 Task: Create a Workspace WS0000000010 in Trello with Workspace Type as ENGINEERING-IT and Workspace Description as WD0000000010. Invite a Team Member nikhrathi889@gmail.com to Workspace WS0000000010 in Trello. Invite a Team Member ayush98111@gmail.com to Workspace WS0000000010 in Trello. Invite a Team Member parteek.ku2001@gmail.com to Workspace WS0000000010 in Trello. Invite a Team Member mailaustralia@gmail.com to Workspace WS0000000010 in Trello
Action: Mouse moved to (543, 77)
Screenshot: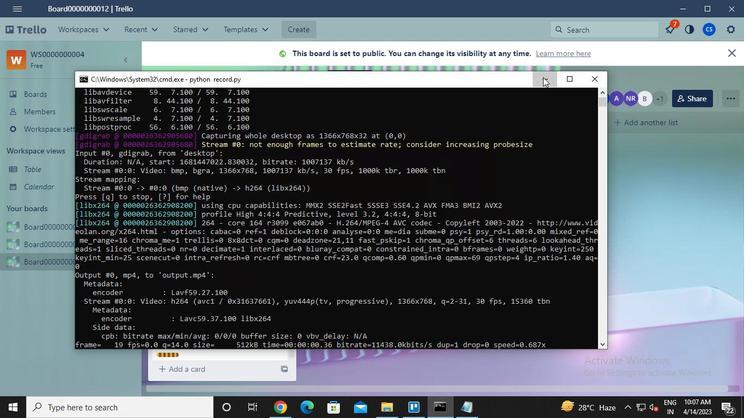 
Action: Mouse pressed left at (543, 77)
Screenshot: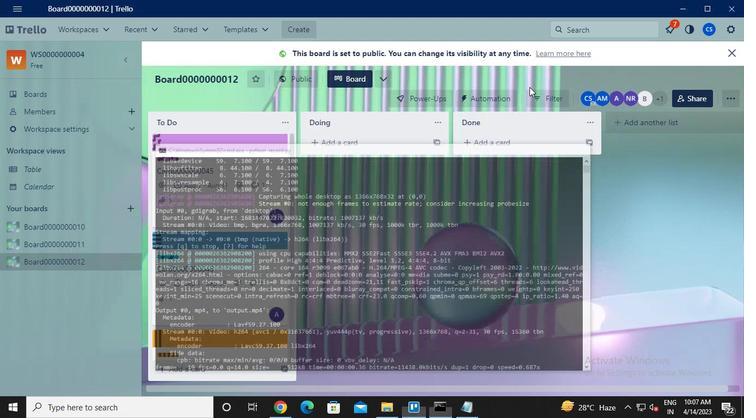 
Action: Mouse moved to (305, 27)
Screenshot: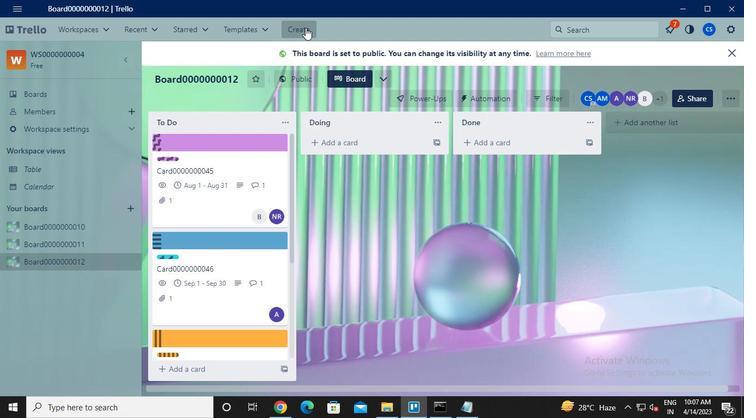 
Action: Mouse pressed left at (305, 27)
Screenshot: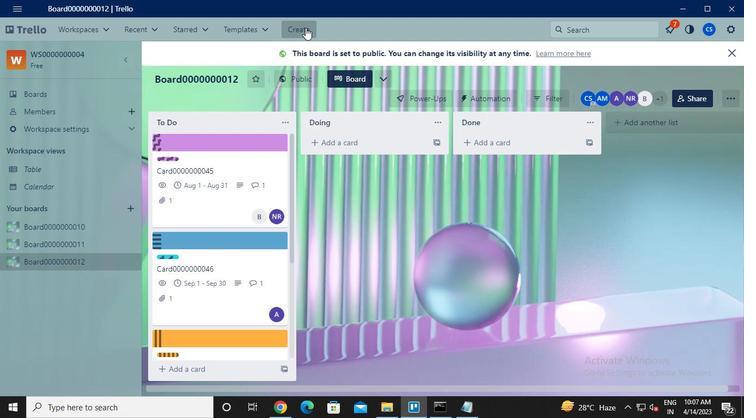 
Action: Mouse moved to (333, 150)
Screenshot: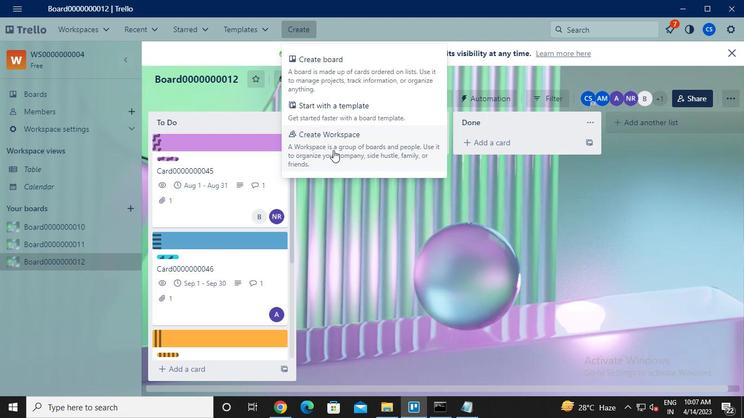 
Action: Mouse pressed left at (333, 150)
Screenshot: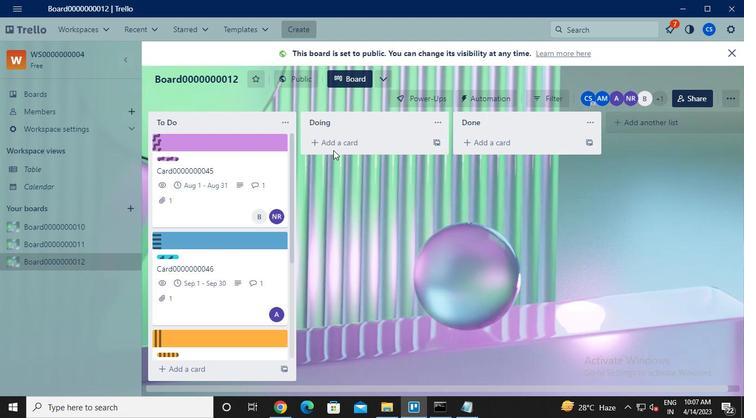 
Action: Mouse moved to (342, 173)
Screenshot: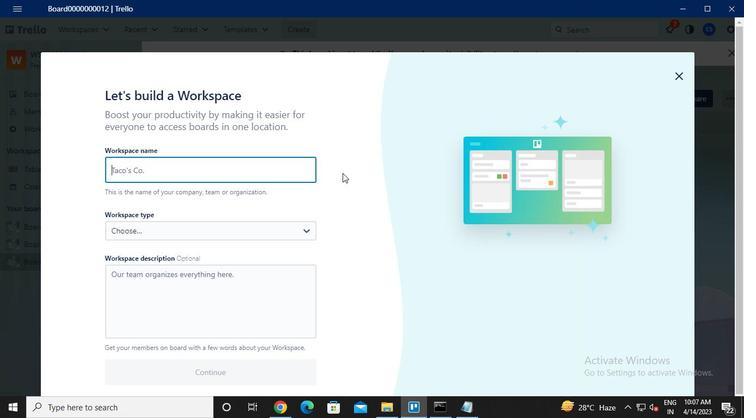 
Action: Keyboard Key.caps_lock
Screenshot: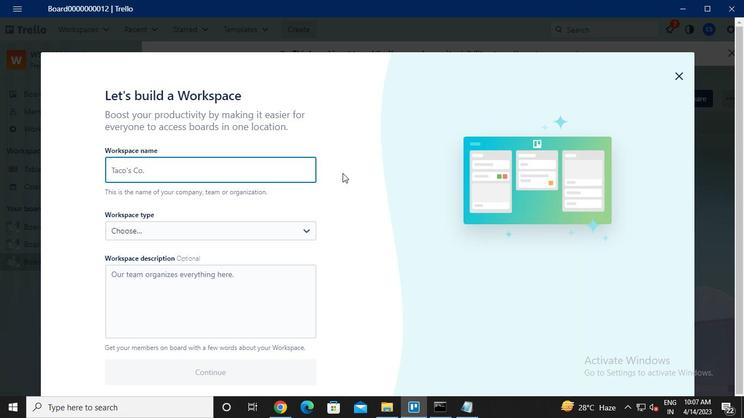
Action: Keyboard w
Screenshot: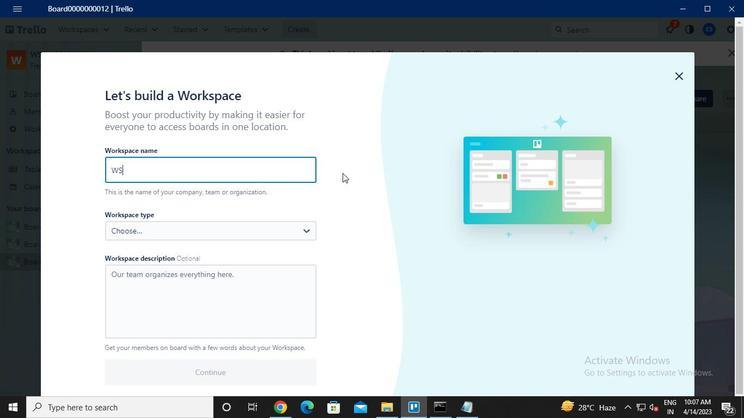 
Action: Keyboard s
Screenshot: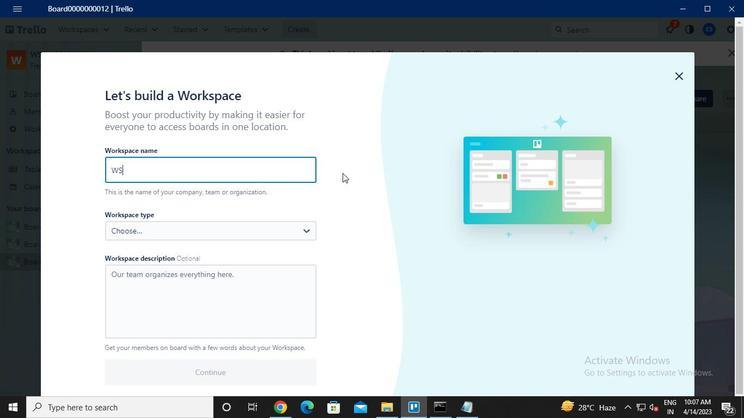 
Action: Keyboard <96>
Screenshot: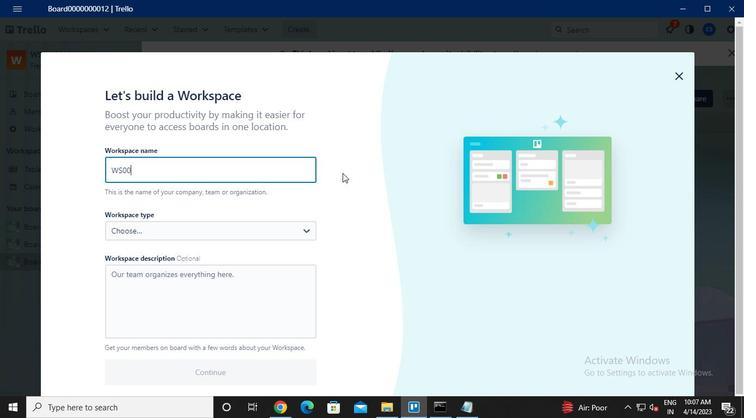 
Action: Keyboard <96>
Screenshot: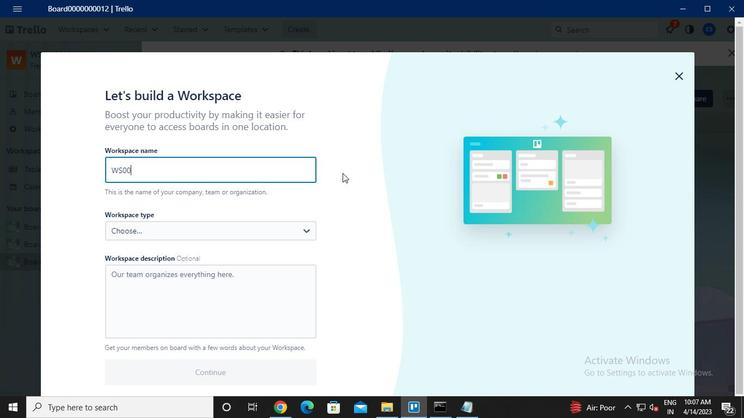 
Action: Keyboard <96>
Screenshot: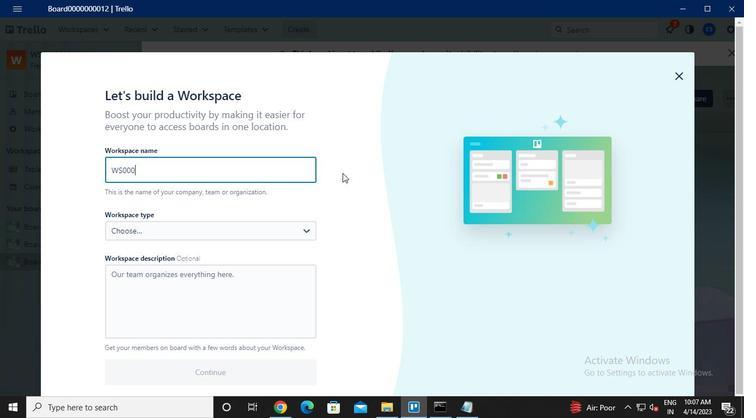 
Action: Keyboard <96>
Screenshot: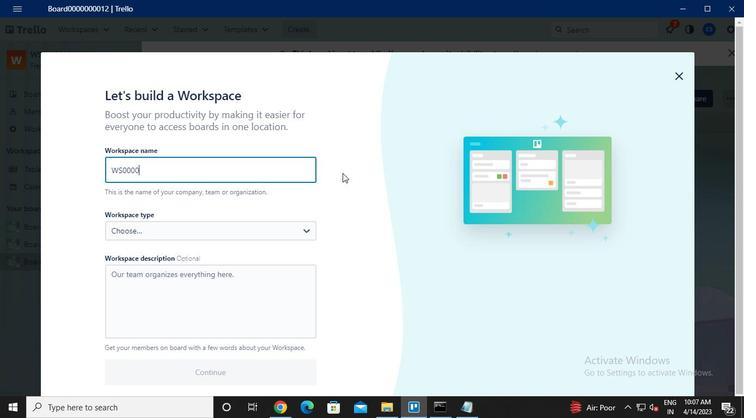 
Action: Keyboard <96>
Screenshot: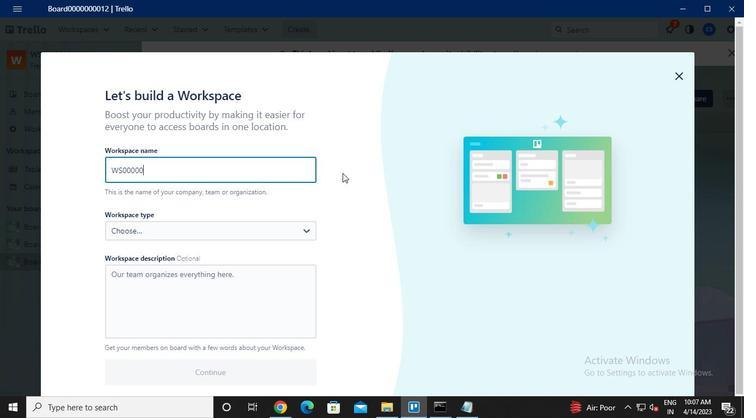 
Action: Keyboard <96>
Screenshot: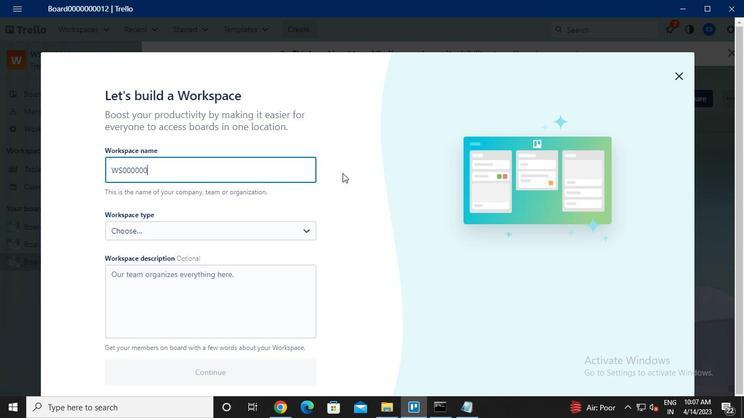 
Action: Keyboard <96>
Screenshot: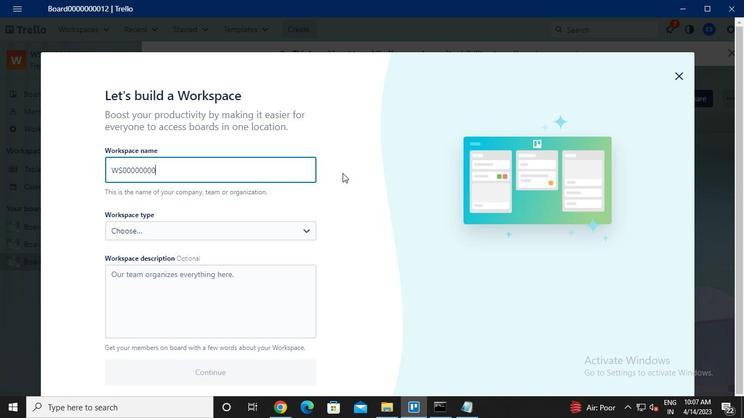 
Action: Keyboard <96>
Screenshot: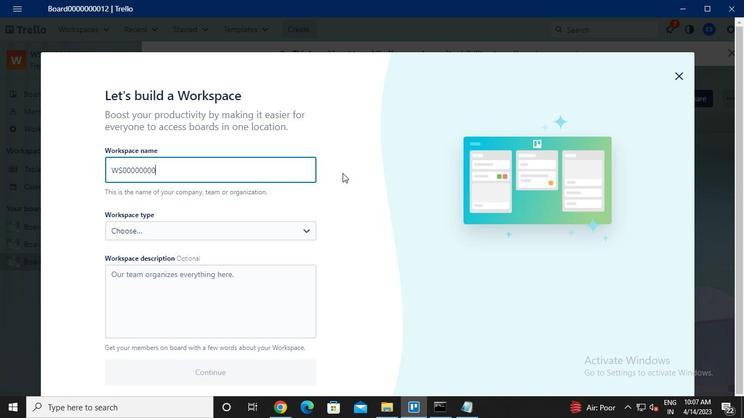 
Action: Keyboard <97>
Screenshot: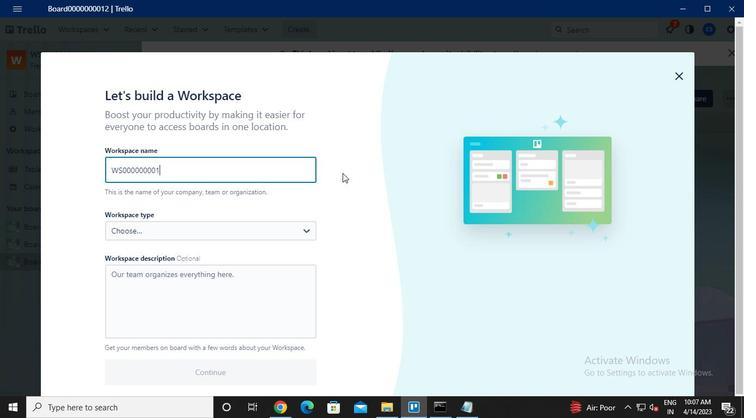 
Action: Keyboard <96>
Screenshot: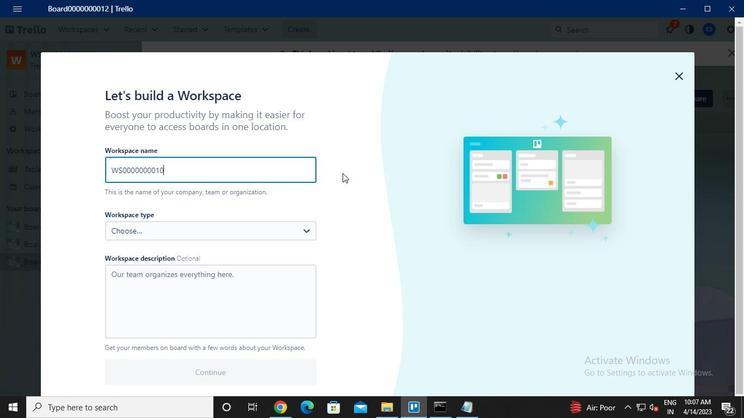 
Action: Mouse moved to (239, 236)
Screenshot: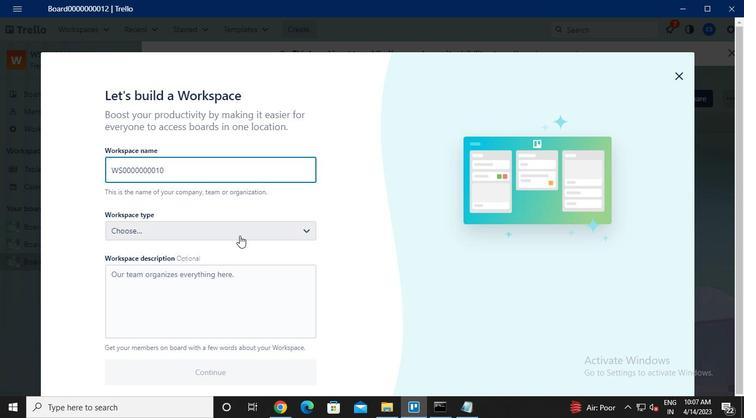 
Action: Mouse pressed left at (239, 236)
Screenshot: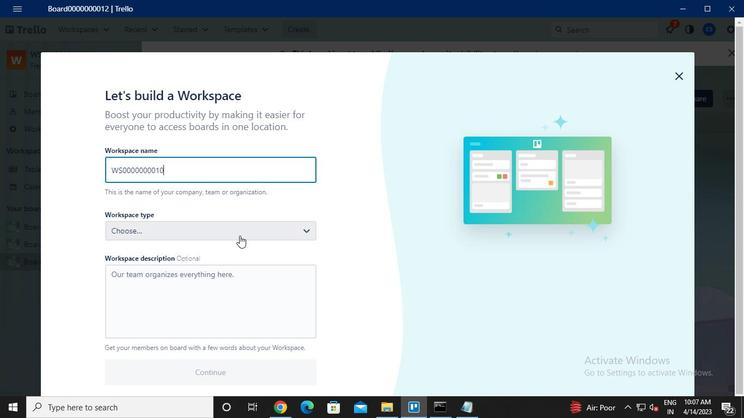 
Action: Mouse moved to (191, 287)
Screenshot: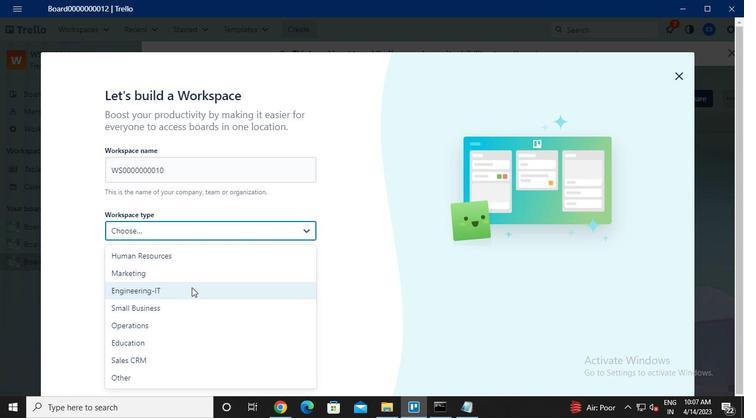 
Action: Mouse pressed left at (191, 287)
Screenshot: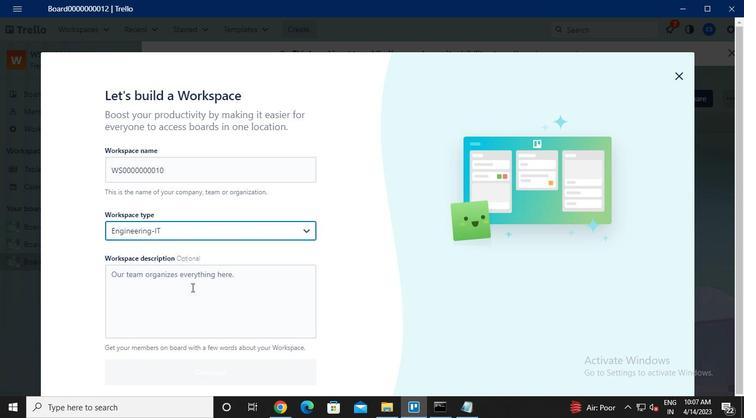 
Action: Mouse moved to (188, 297)
Screenshot: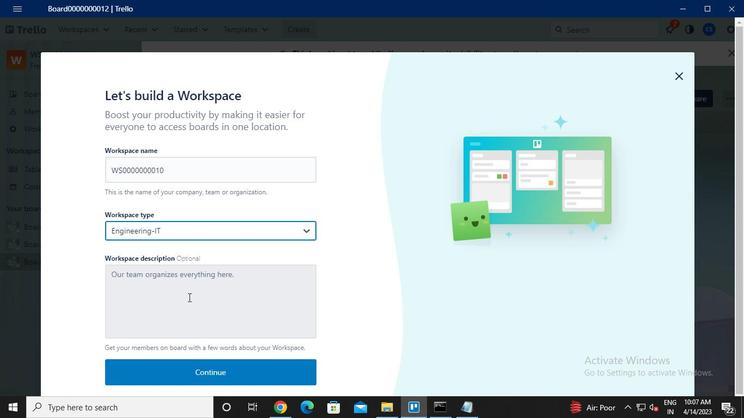 
Action: Mouse pressed left at (188, 297)
Screenshot: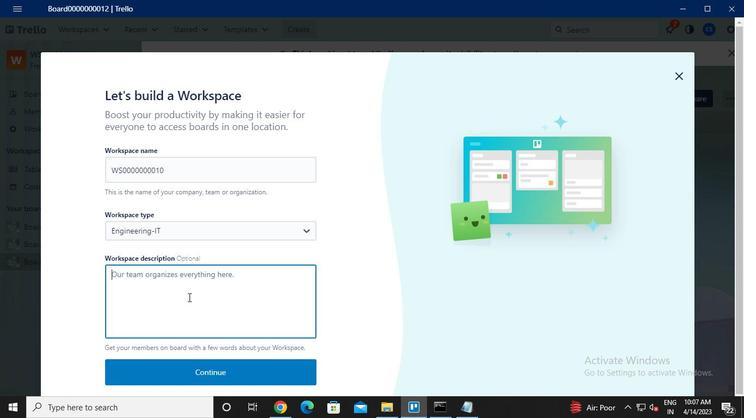
Action: Keyboard d
Screenshot: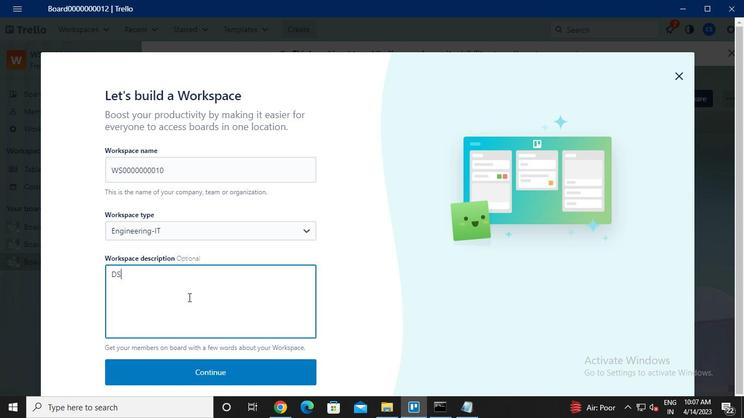 
Action: Keyboard s
Screenshot: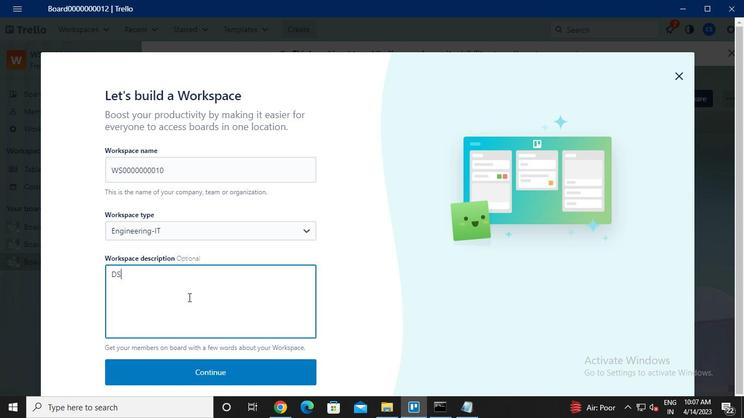 
Action: Keyboard Key.backspace
Screenshot: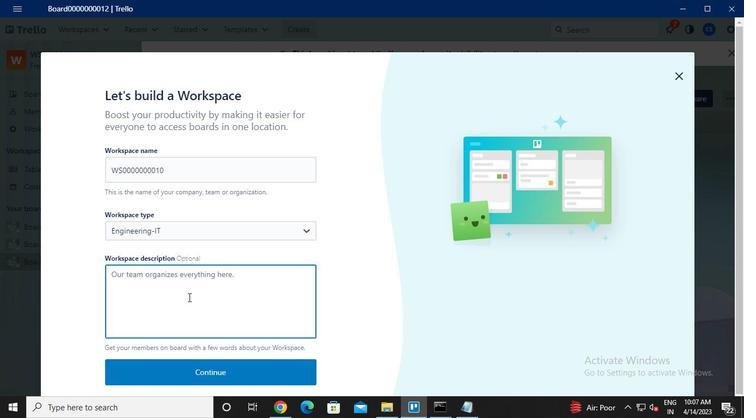 
Action: Keyboard Key.backspace
Screenshot: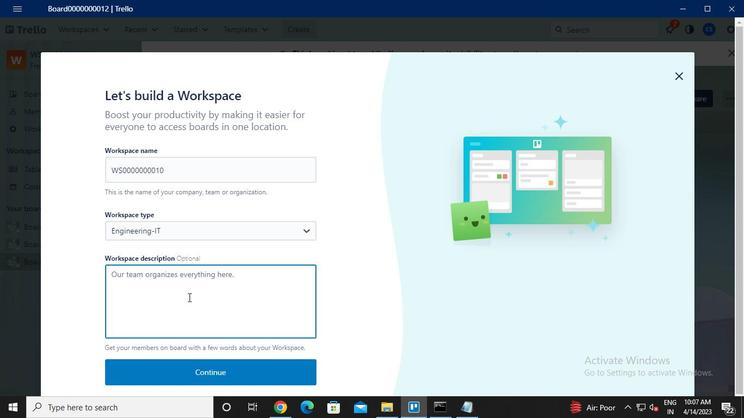 
Action: Keyboard w
Screenshot: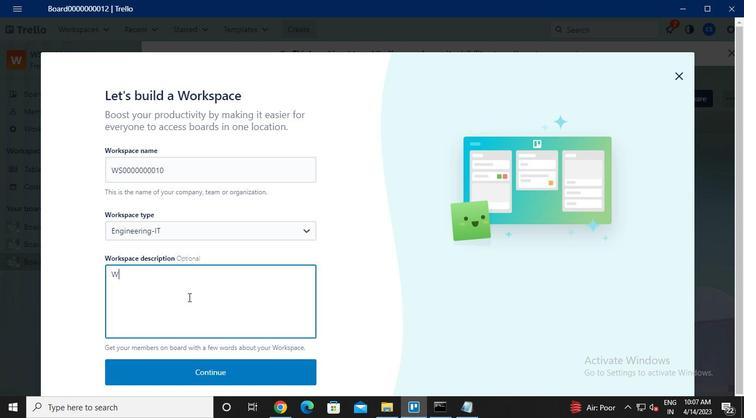 
Action: Keyboard d
Screenshot: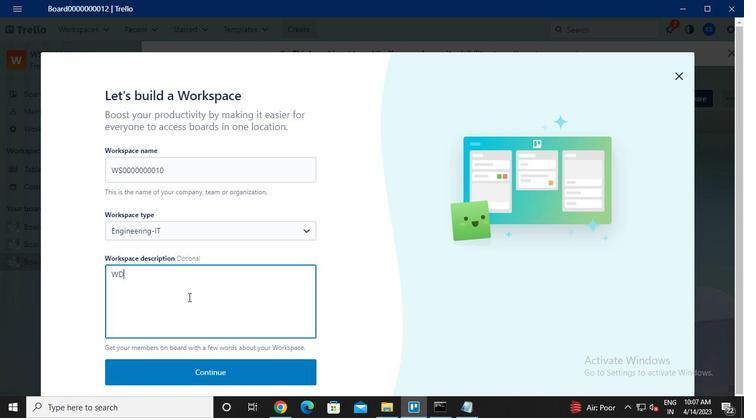 
Action: Keyboard <96>
Screenshot: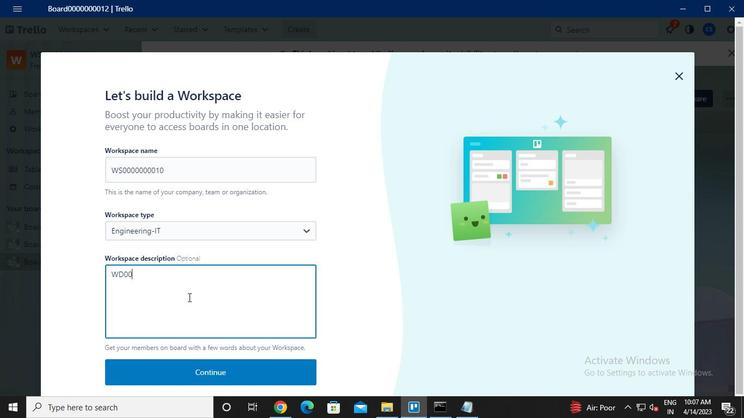 
Action: Keyboard <96>
Screenshot: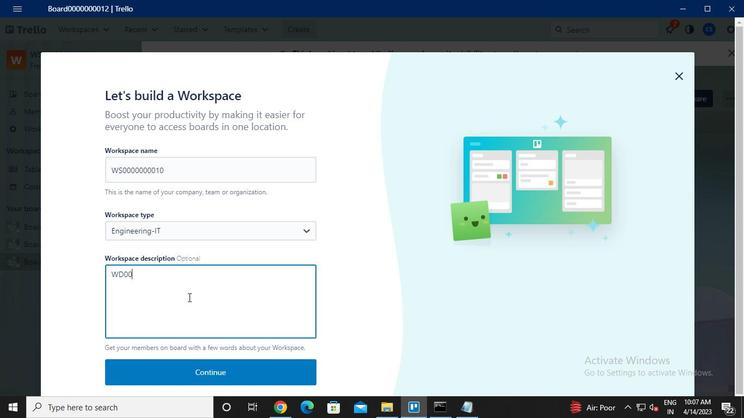 
Action: Keyboard <96>
Screenshot: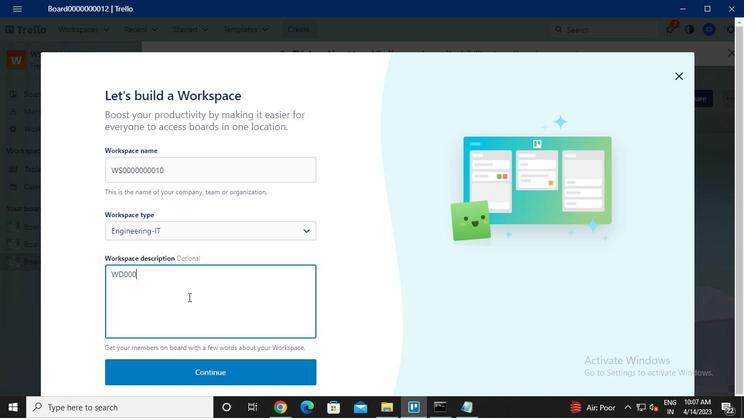 
Action: Keyboard <96>
Screenshot: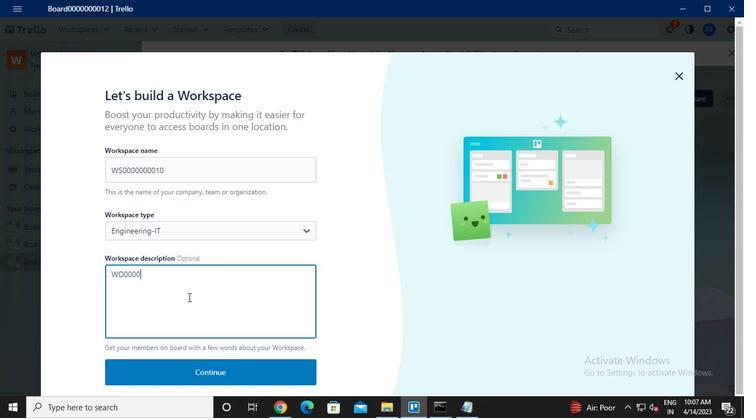 
Action: Keyboard <96>
Screenshot: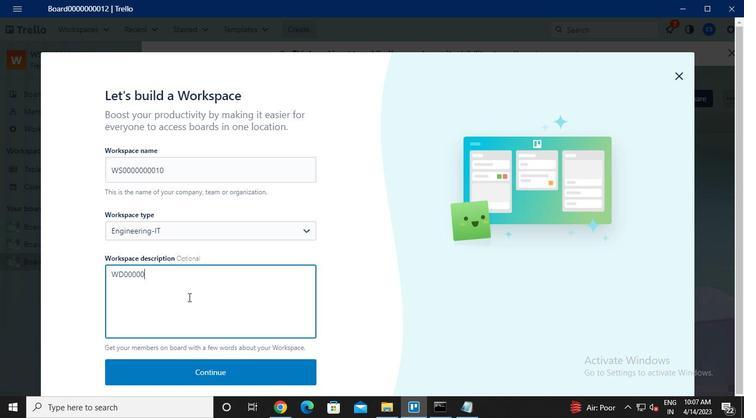 
Action: Keyboard <96>
Screenshot: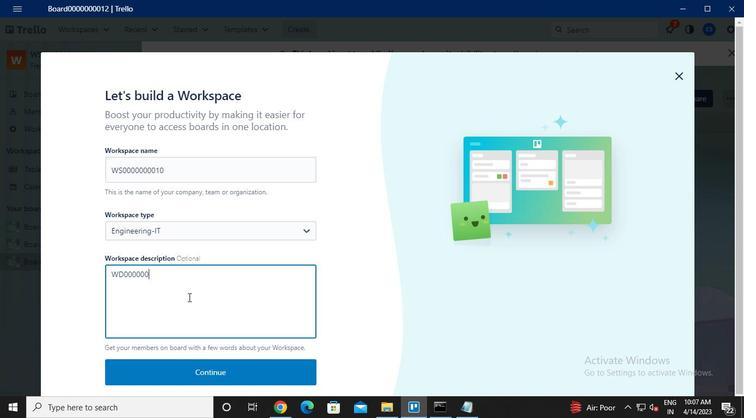 
Action: Keyboard <96>
Screenshot: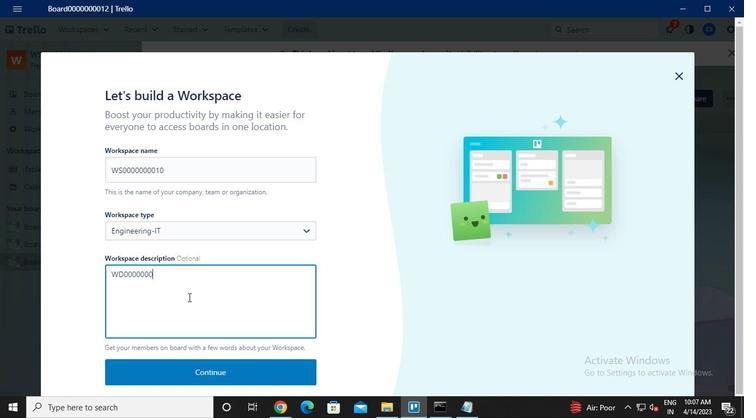 
Action: Keyboard <96>
Screenshot: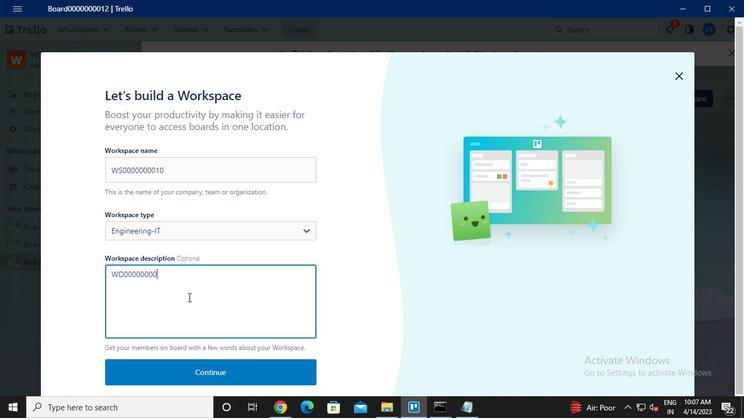 
Action: Keyboard <97>
Screenshot: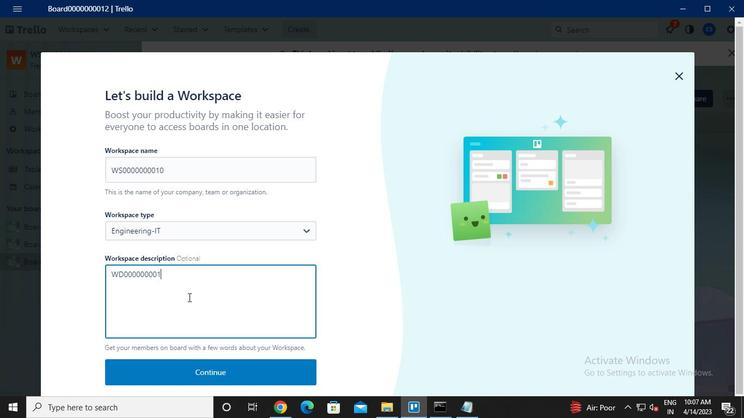 
Action: Keyboard <96>
Screenshot: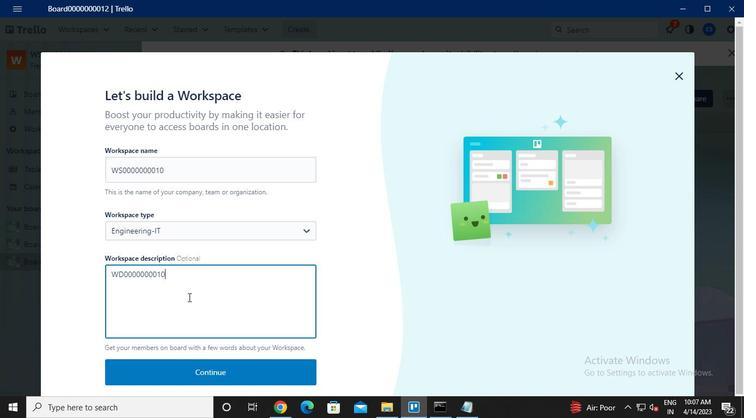 
Action: Mouse moved to (214, 355)
Screenshot: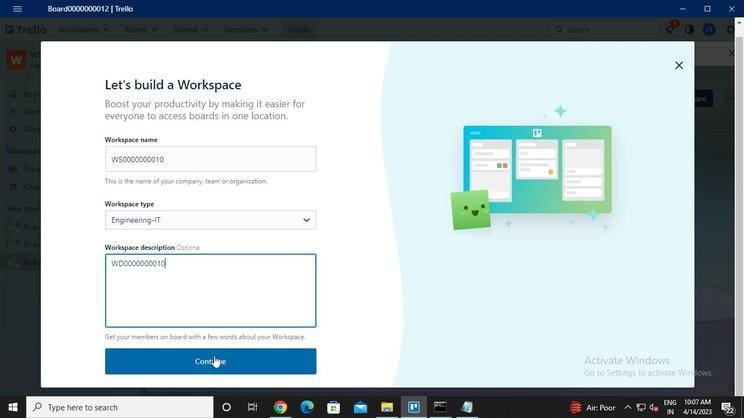 
Action: Mouse pressed left at (214, 355)
Screenshot: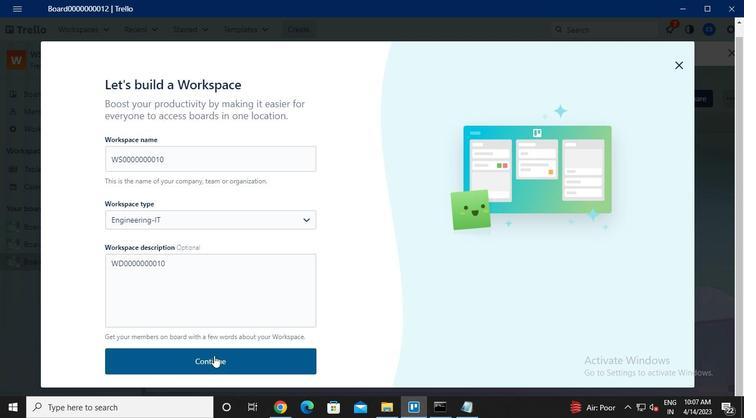 
Action: Mouse moved to (321, 227)
Screenshot: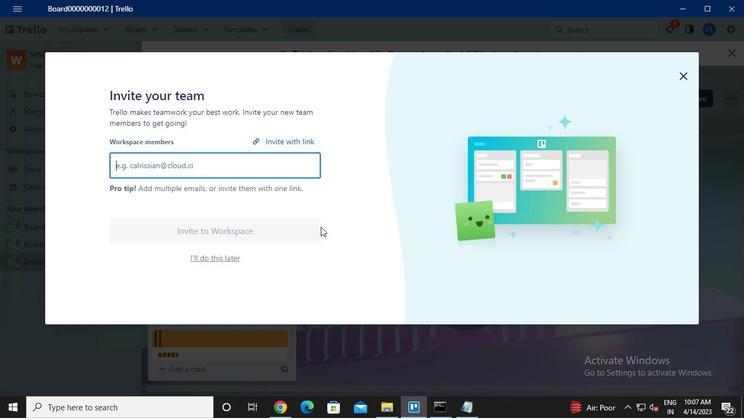 
Action: Keyboard Key.caps_lock
Screenshot: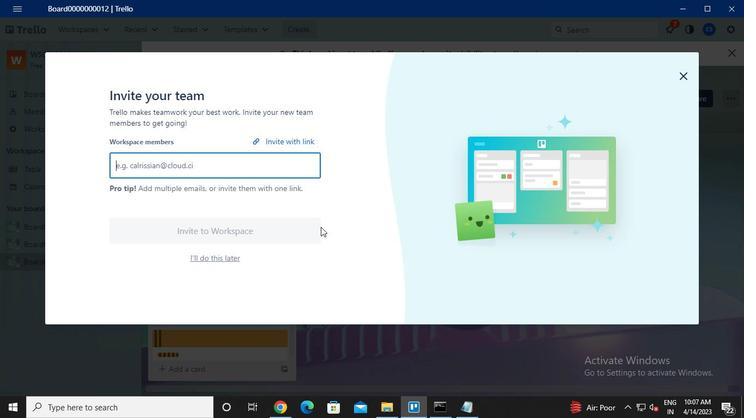 
Action: Keyboard n
Screenshot: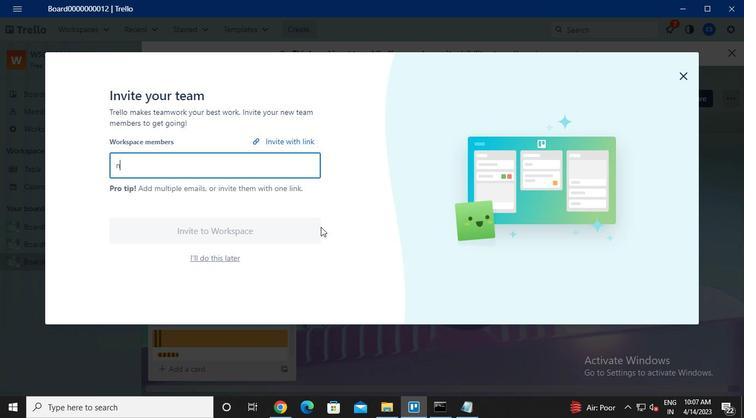 
Action: Keyboard i
Screenshot: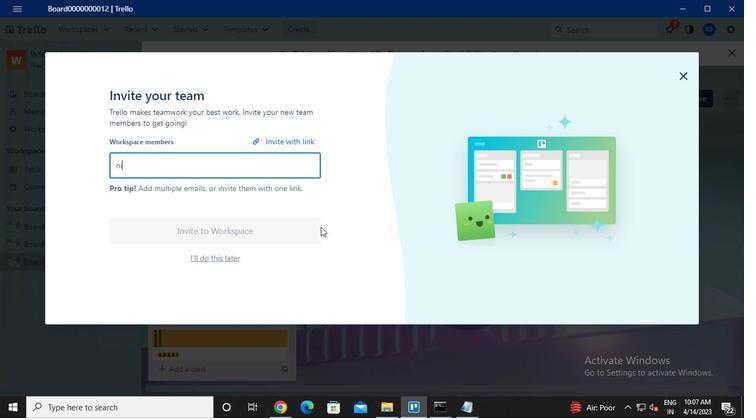 
Action: Keyboard k
Screenshot: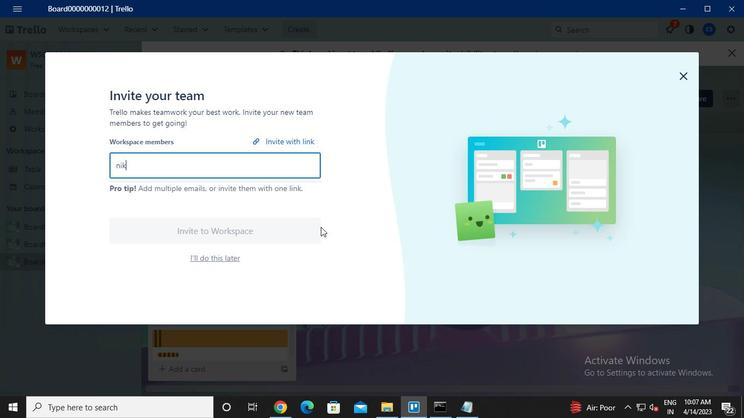 
Action: Keyboard r
Screenshot: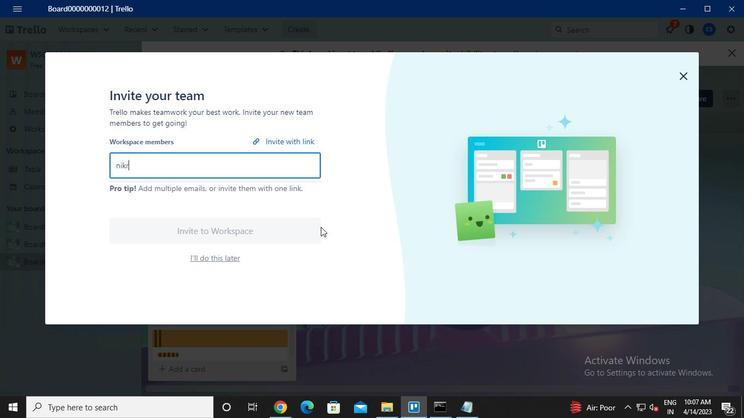 
Action: Keyboard a
Screenshot: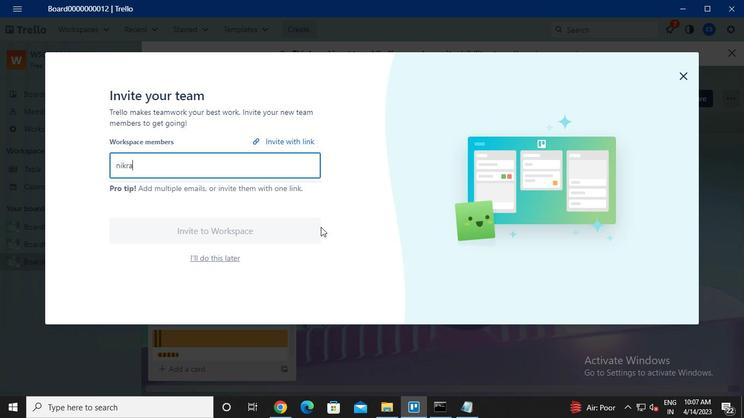 
Action: Keyboard t
Screenshot: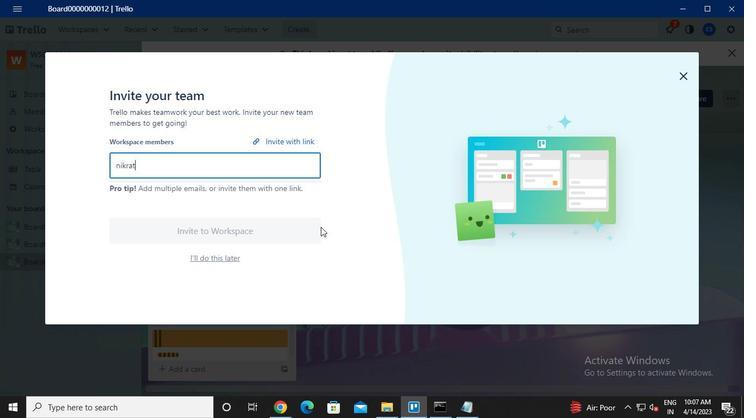 
Action: Keyboard h
Screenshot: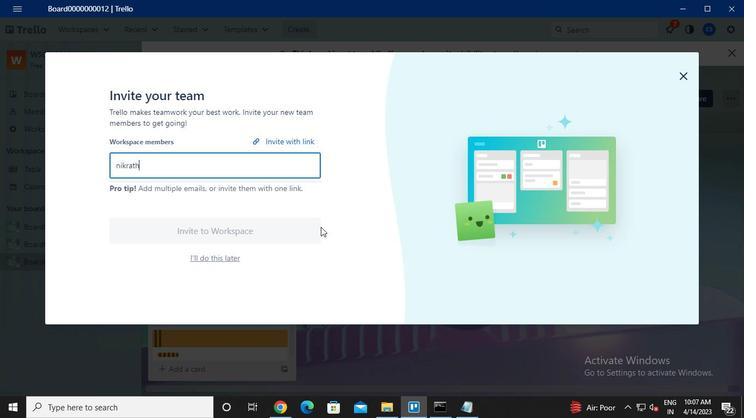 
Action: Keyboard i
Screenshot: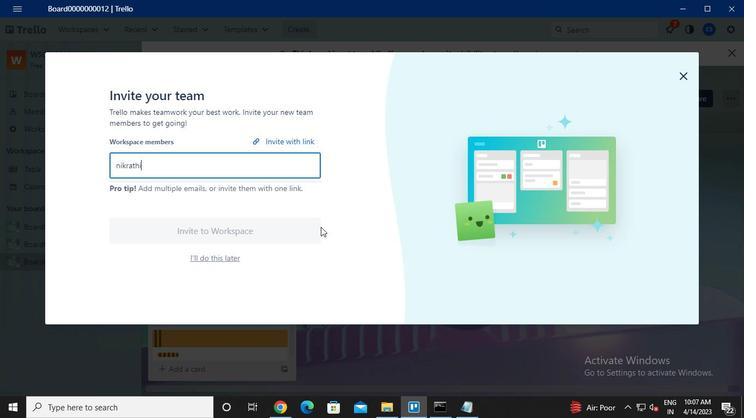 
Action: Keyboard <104>
Screenshot: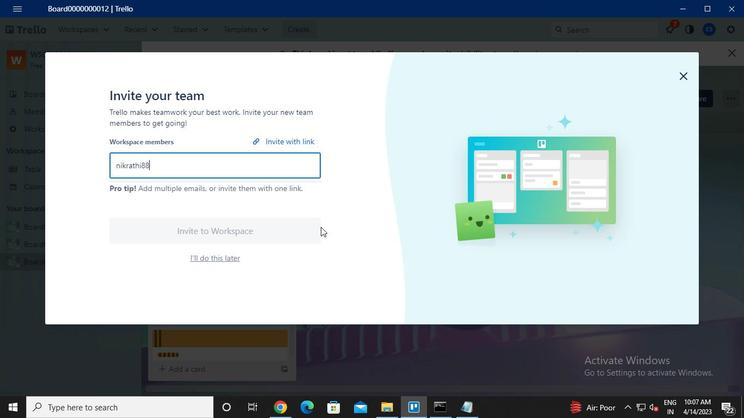 
Action: Keyboard <104>
Screenshot: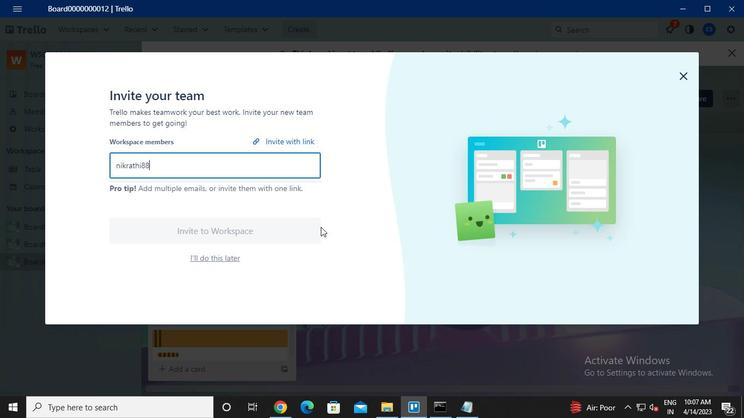 
Action: Keyboard <105>
Screenshot: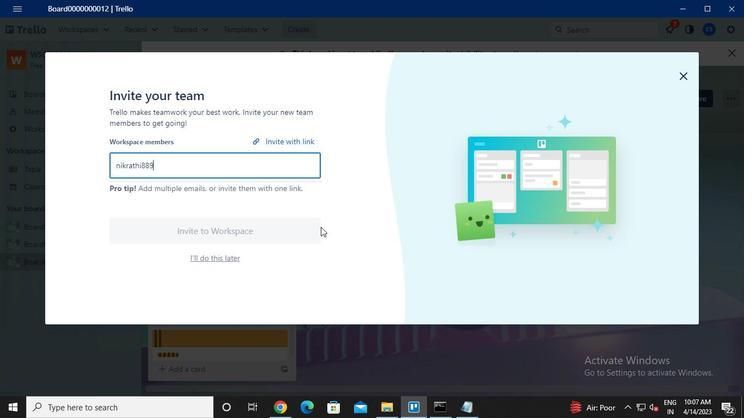 
Action: Keyboard Key.shift
Screenshot: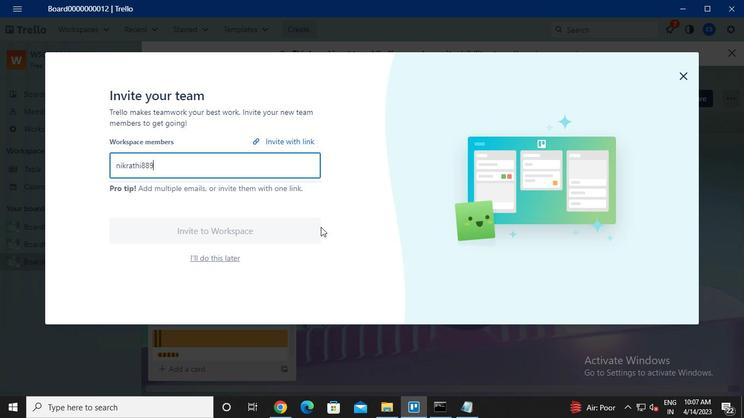 
Action: Keyboard @
Screenshot: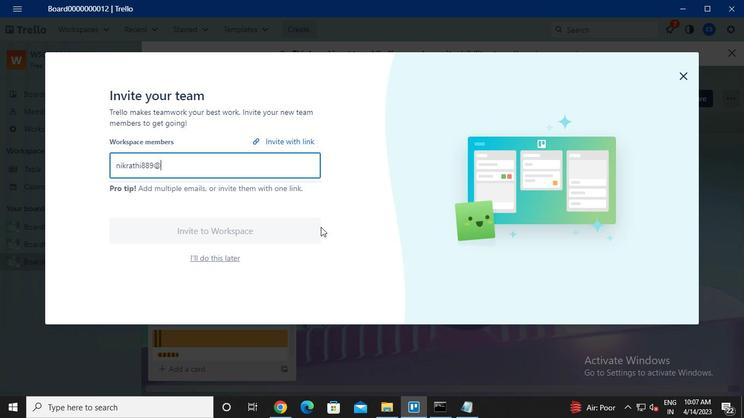 
Action: Keyboard g
Screenshot: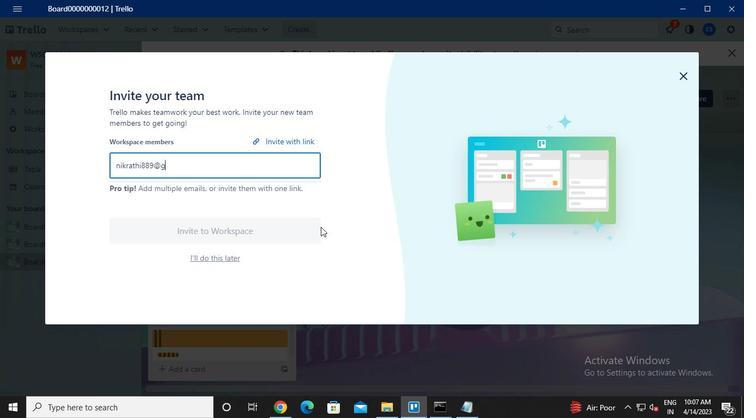 
Action: Keyboard m
Screenshot: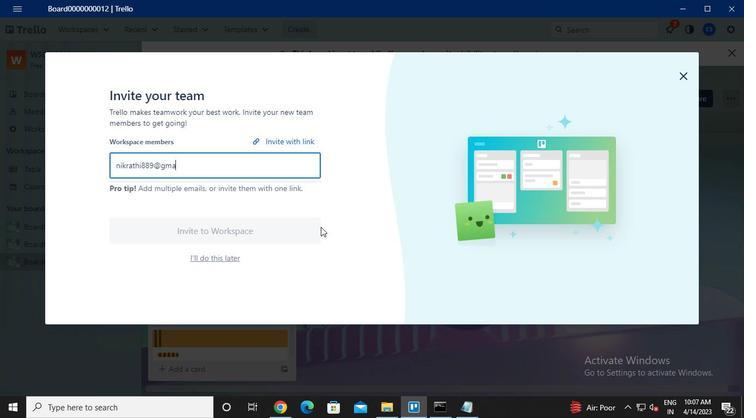 
Action: Keyboard a
Screenshot: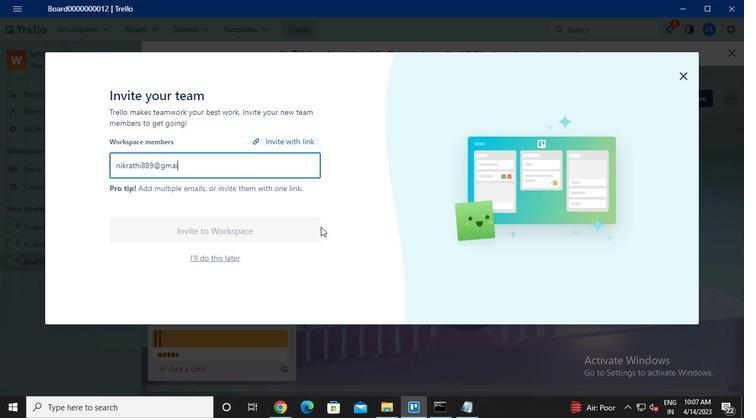 
Action: Keyboard i
Screenshot: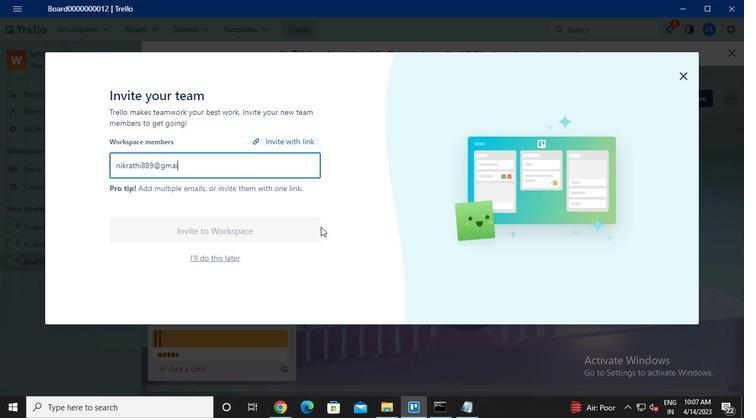 
Action: Keyboard l
Screenshot: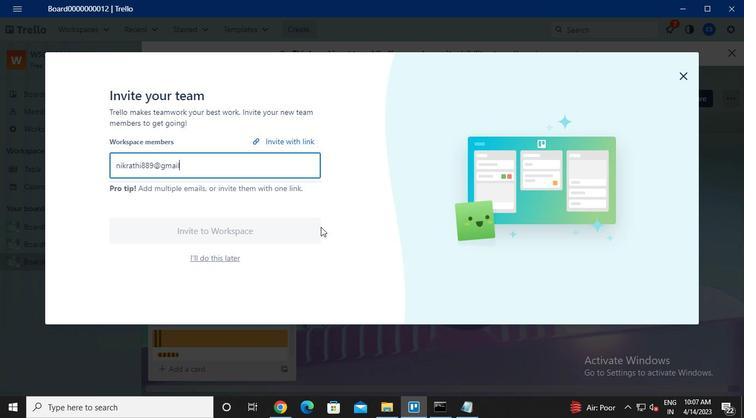
Action: Keyboard .
Screenshot: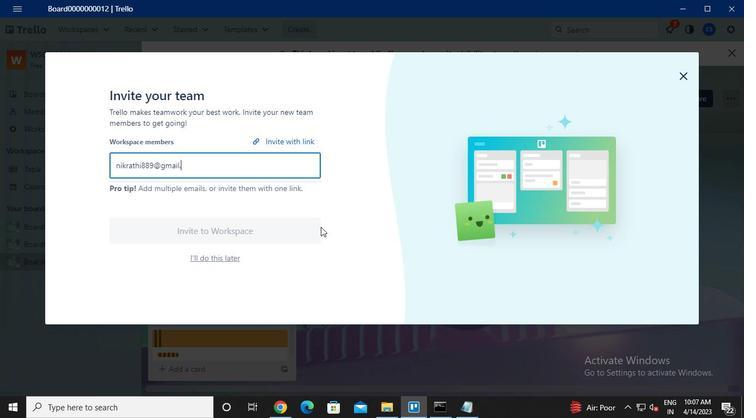 
Action: Keyboard c
Screenshot: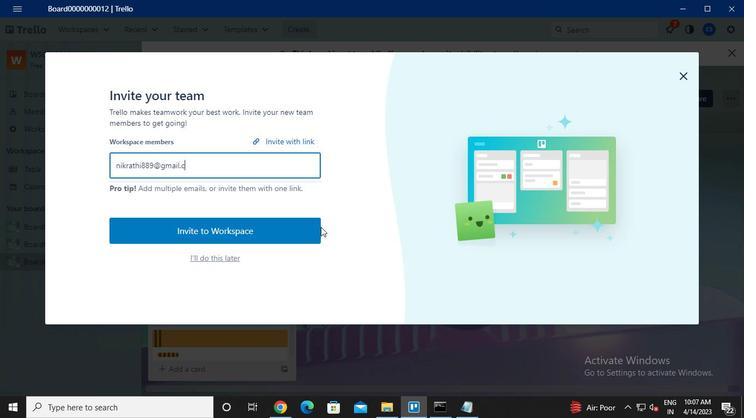
Action: Keyboard o
Screenshot: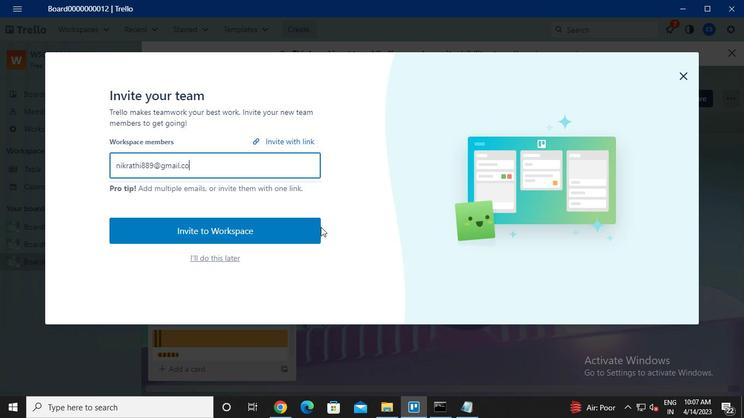
Action: Keyboard m
Screenshot: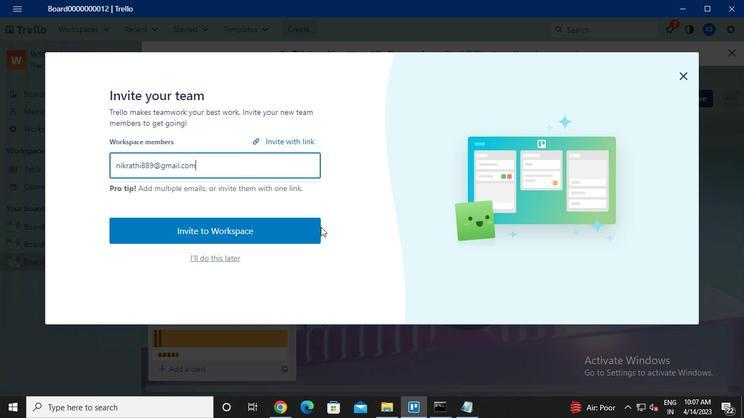 
Action: Keyboard Key.enter
Screenshot: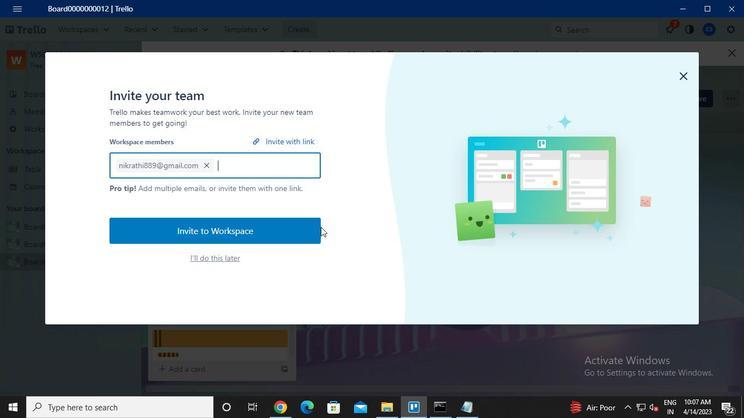 
Action: Keyboard a
Screenshot: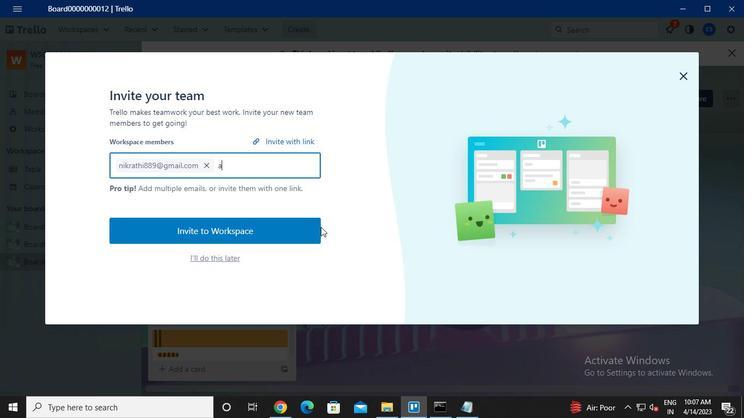 
Action: Keyboard y
Screenshot: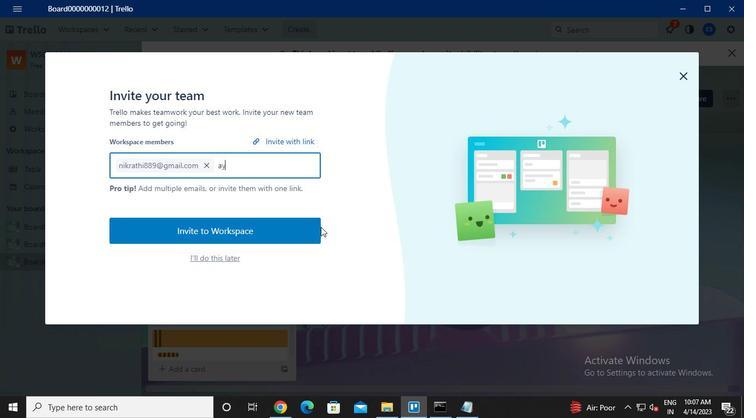 
Action: Keyboard u
Screenshot: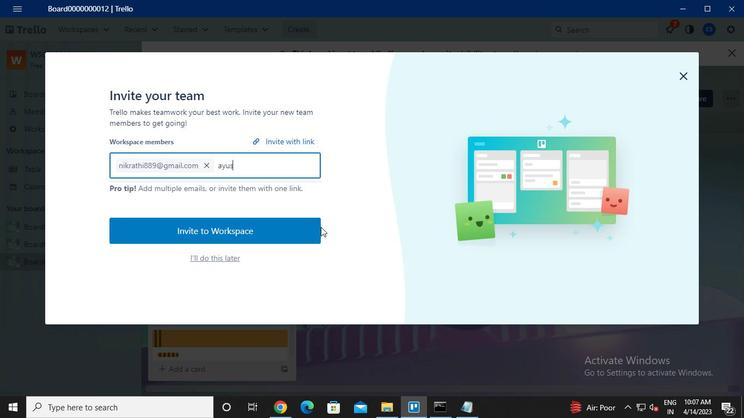 
Action: Keyboard s
Screenshot: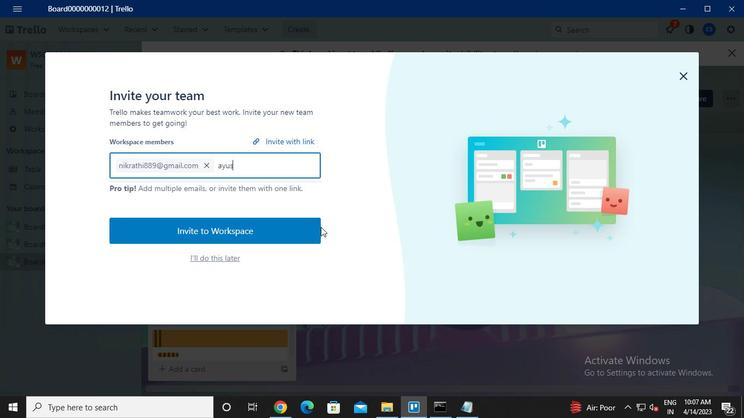 
Action: Keyboard h
Screenshot: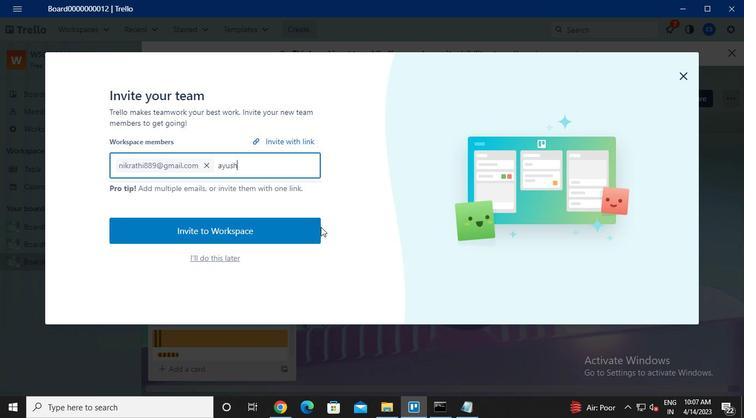 
Action: Keyboard <105>
Screenshot: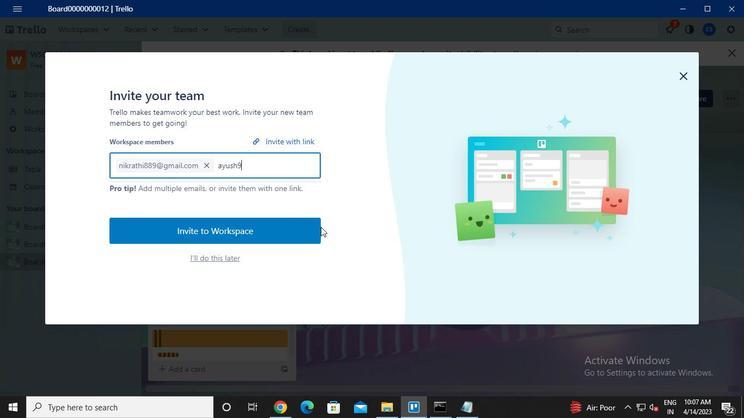 
Action: Keyboard <104>
Screenshot: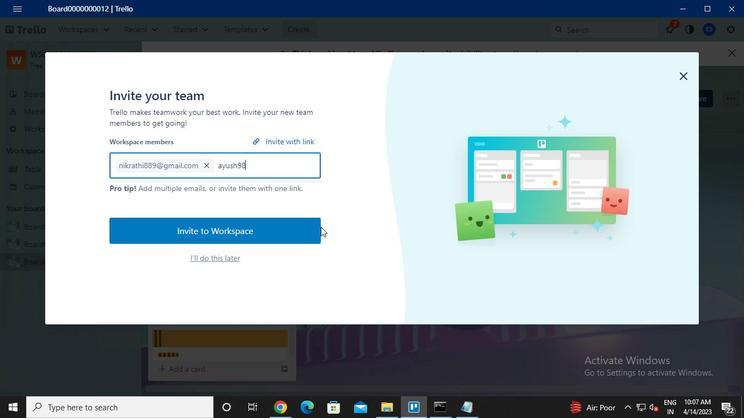 
Action: Keyboard <97>
Screenshot: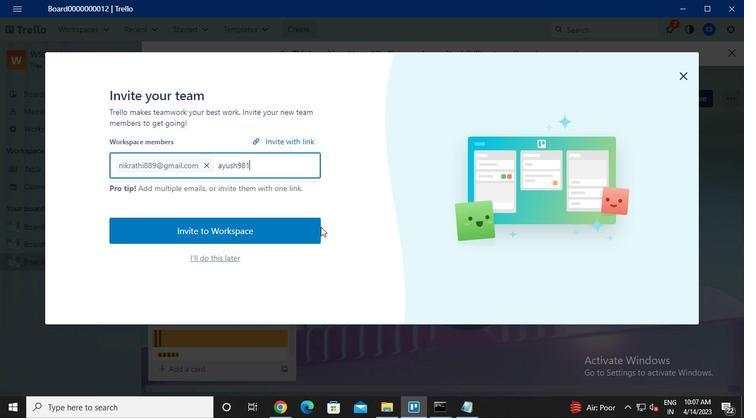 
Action: Keyboard <97>
Screenshot: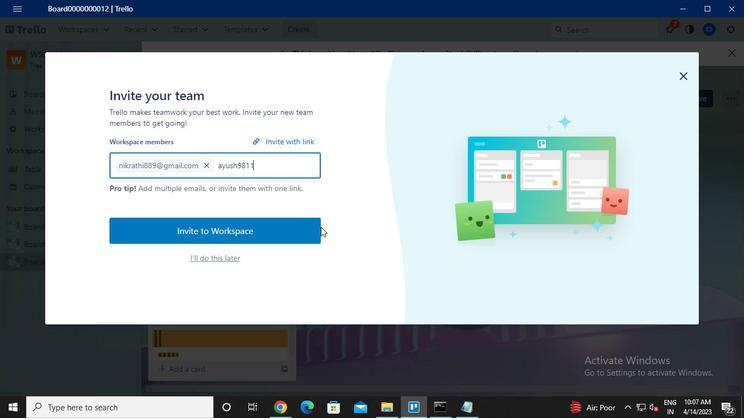 
Action: Keyboard <97>
Screenshot: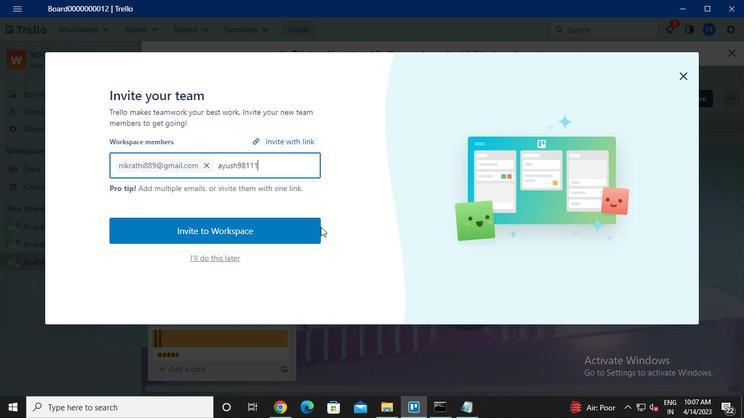 
Action: Keyboard Key.shift
Screenshot: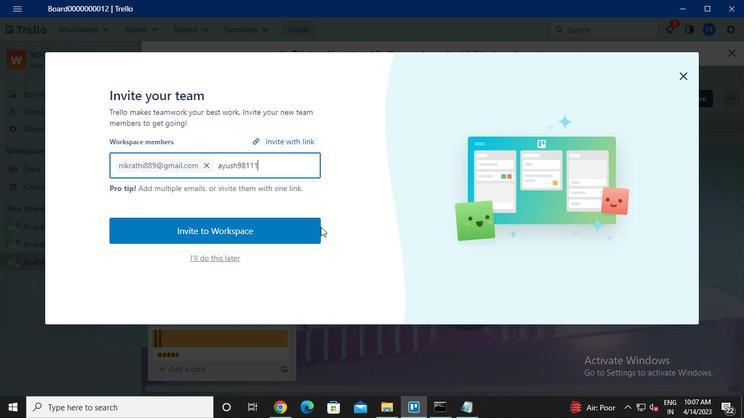 
Action: Keyboard @
Screenshot: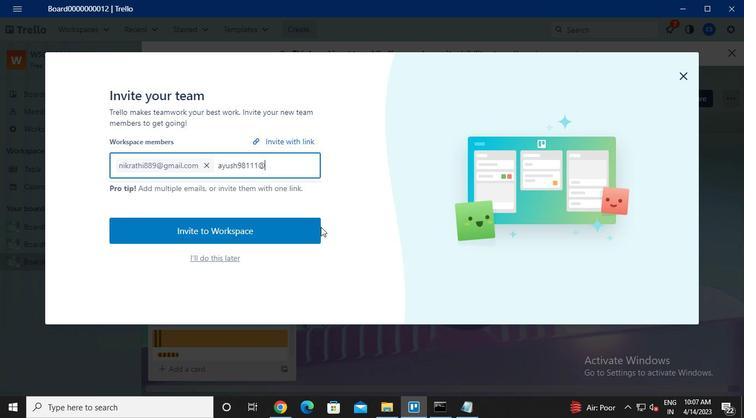 
Action: Keyboard g
Screenshot: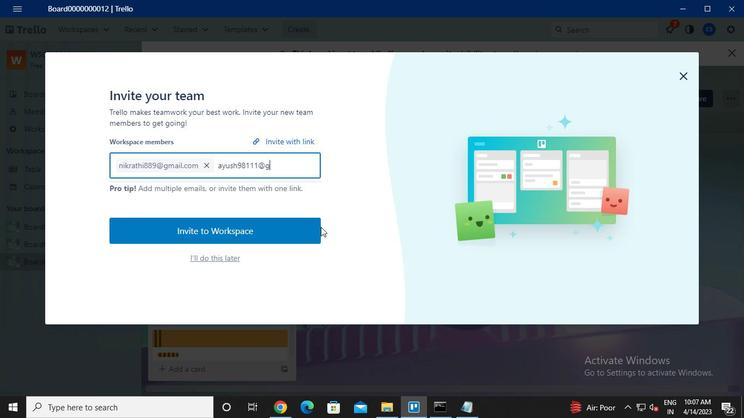 
Action: Keyboard m
Screenshot: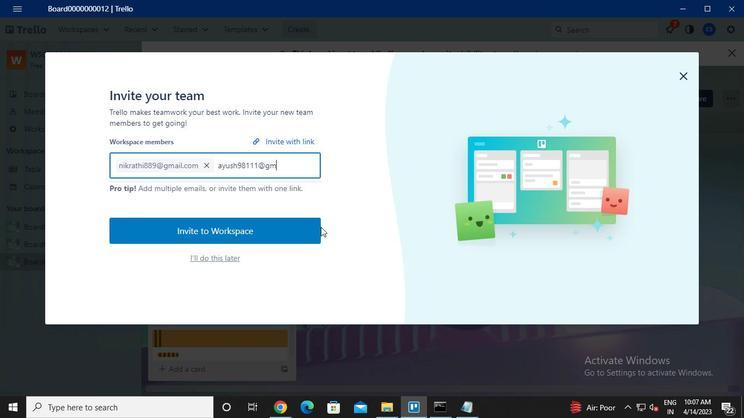 
Action: Keyboard a
Screenshot: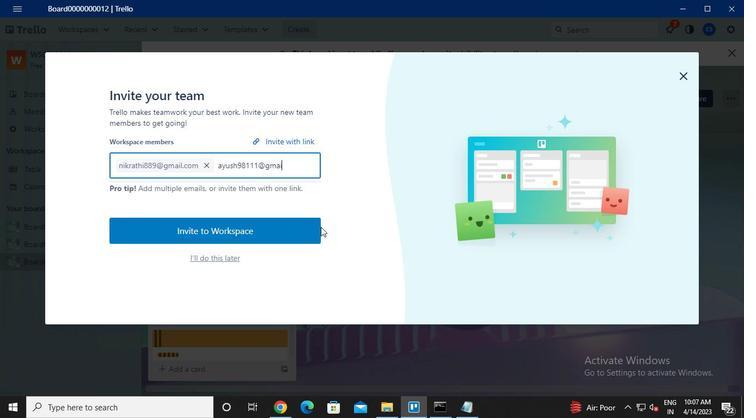 
Action: Keyboard i
Screenshot: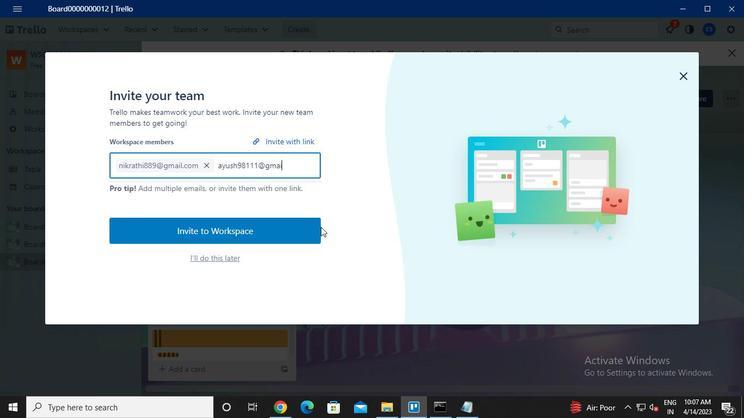 
Action: Keyboard l
Screenshot: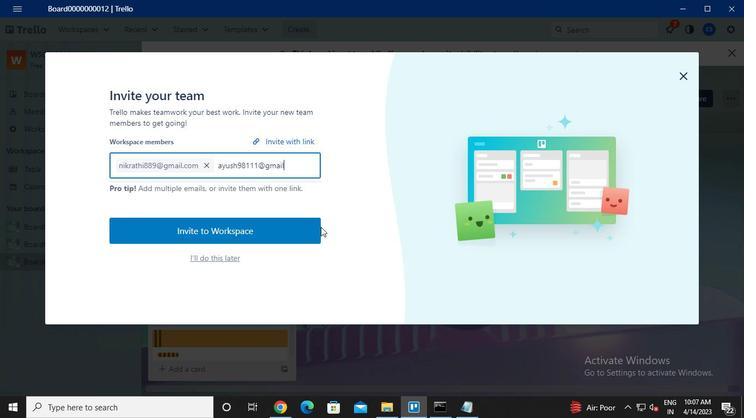 
Action: Keyboard .
Screenshot: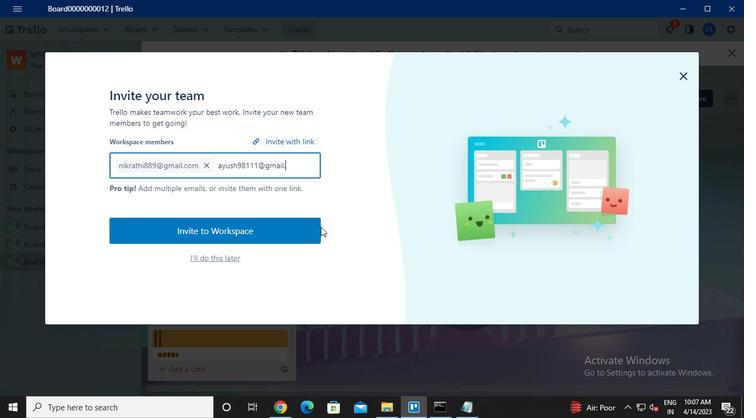
Action: Keyboard c
Screenshot: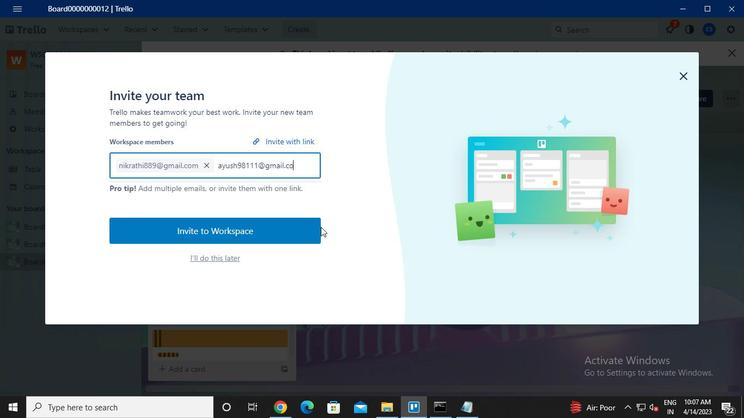 
Action: Keyboard o
Screenshot: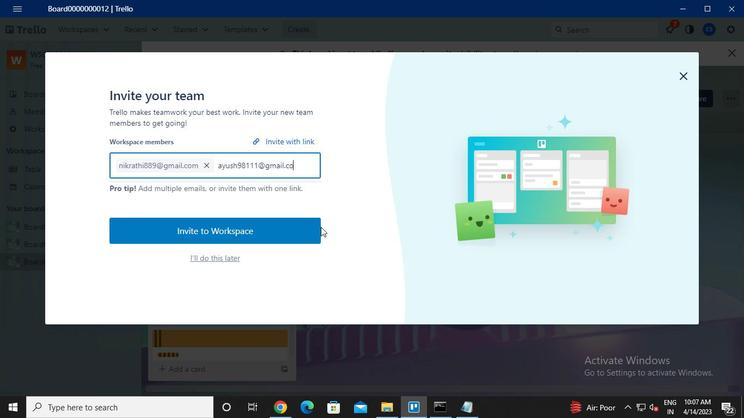 
Action: Keyboard m
Screenshot: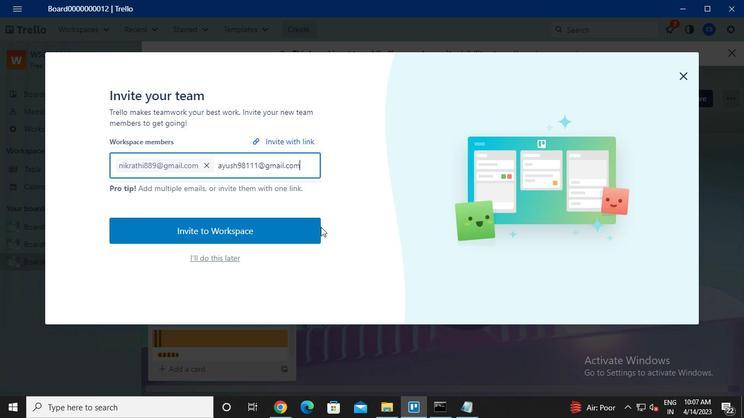 
Action: Keyboard Key.enter
Screenshot: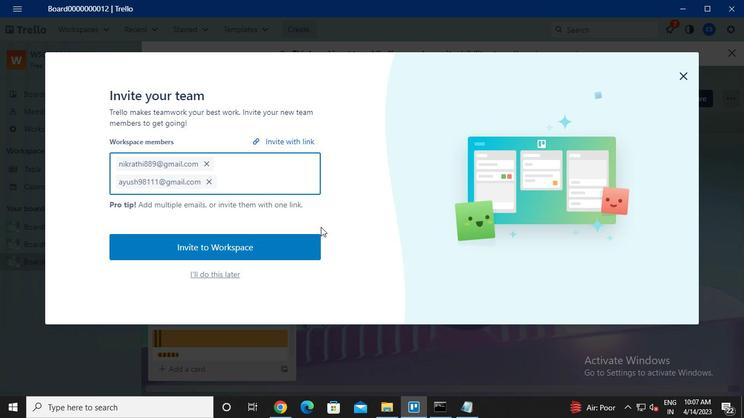 
Action: Keyboard p
Screenshot: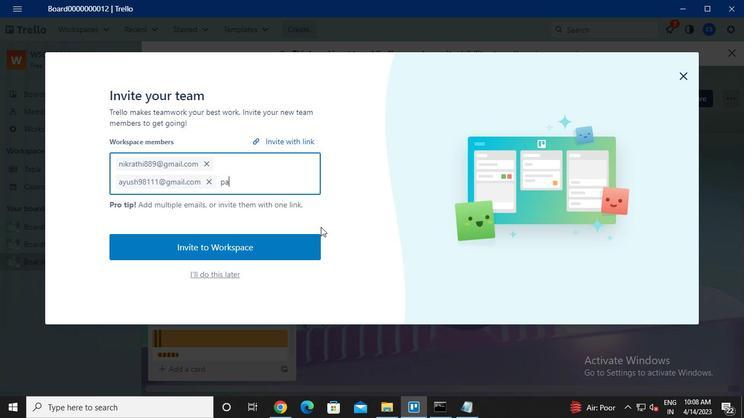 
Action: Keyboard a
Screenshot: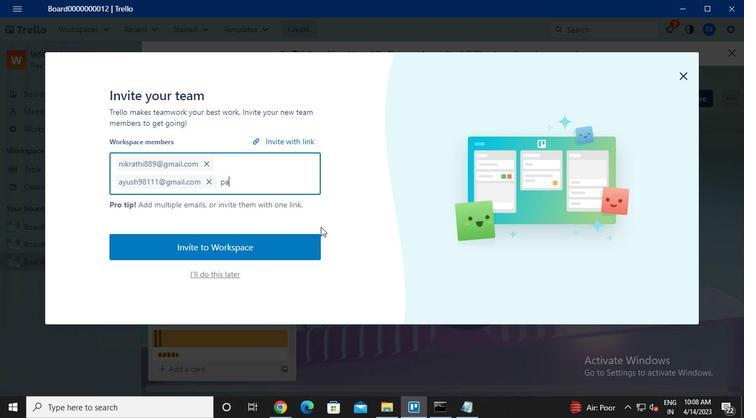 
Action: Keyboard r
Screenshot: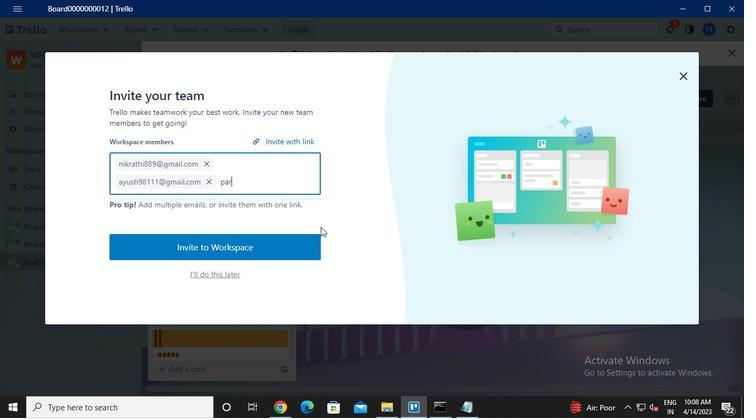 
Action: Keyboard t
Screenshot: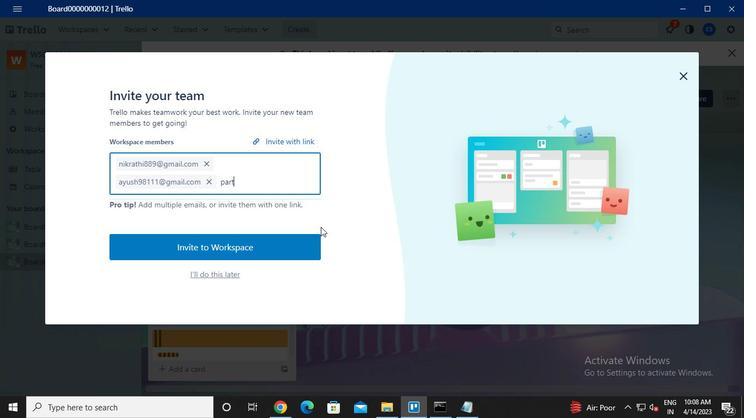 
Action: Keyboard e
Screenshot: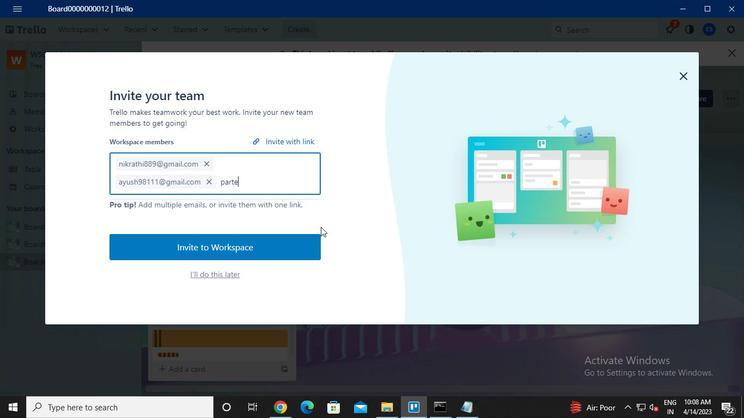
Action: Keyboard e
Screenshot: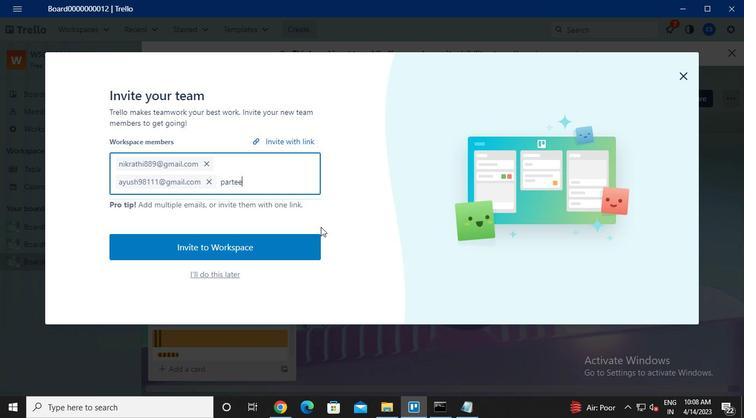 
Action: Keyboard k
Screenshot: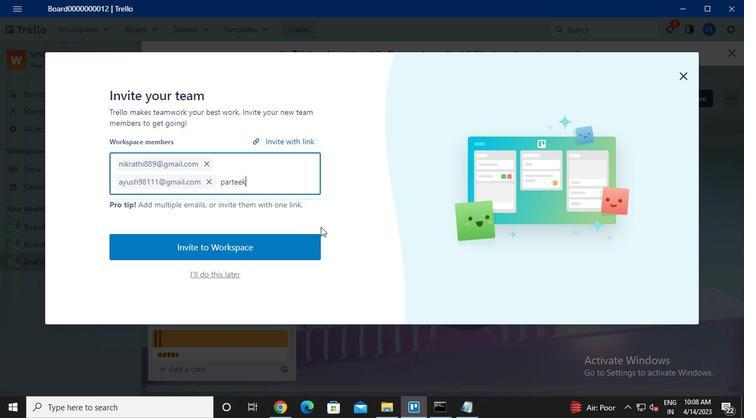 
Action: Keyboard .
Screenshot: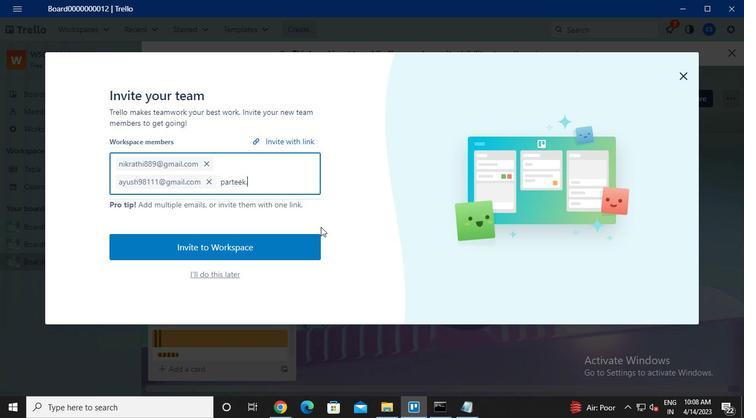 
Action: Keyboard k
Screenshot: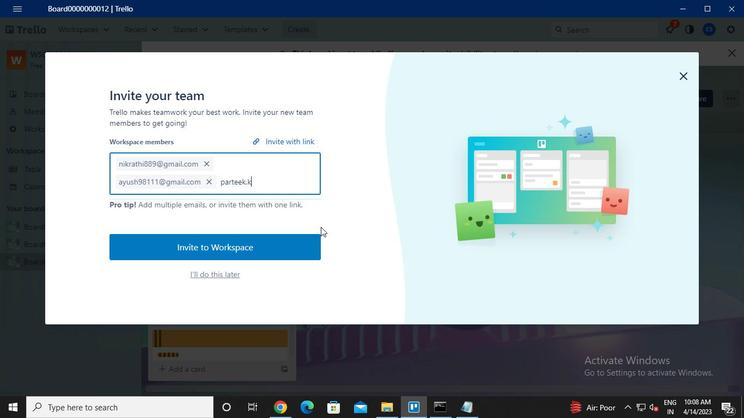
Action: Keyboard u
Screenshot: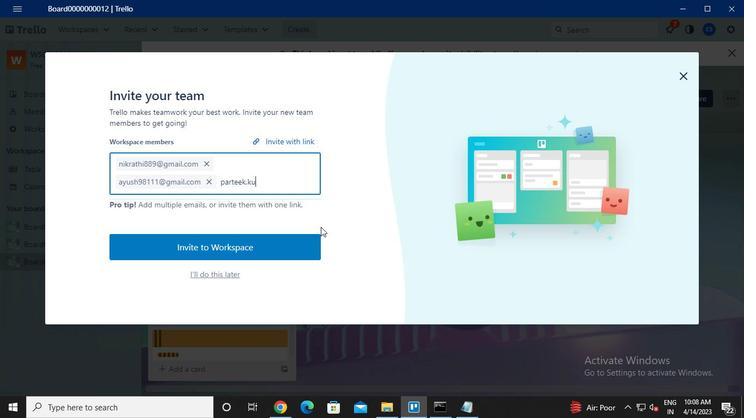 
Action: Keyboard <98>
Screenshot: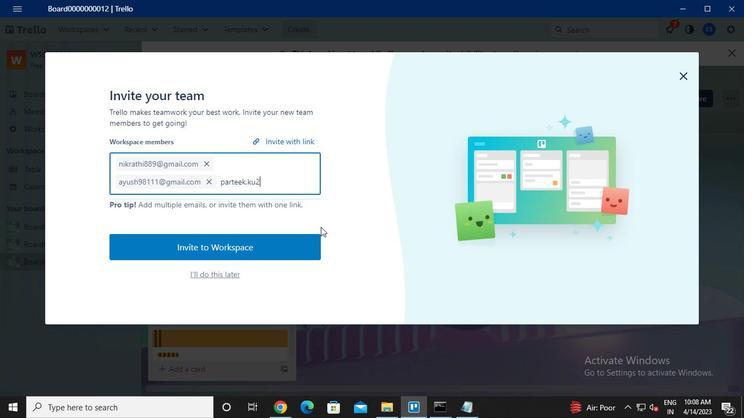 
Action: Keyboard <96>
Screenshot: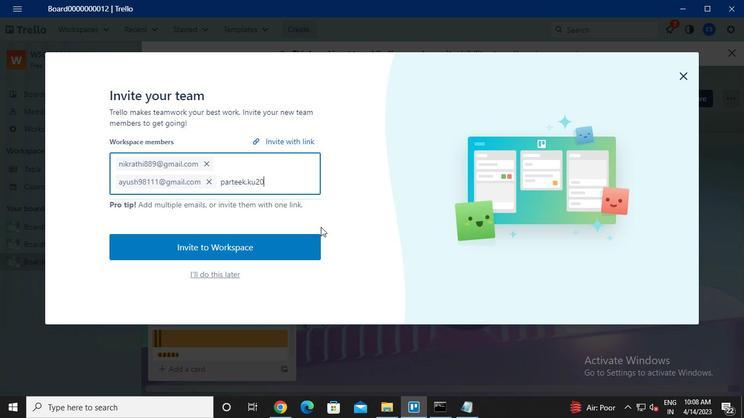 
Action: Keyboard <96>
Screenshot: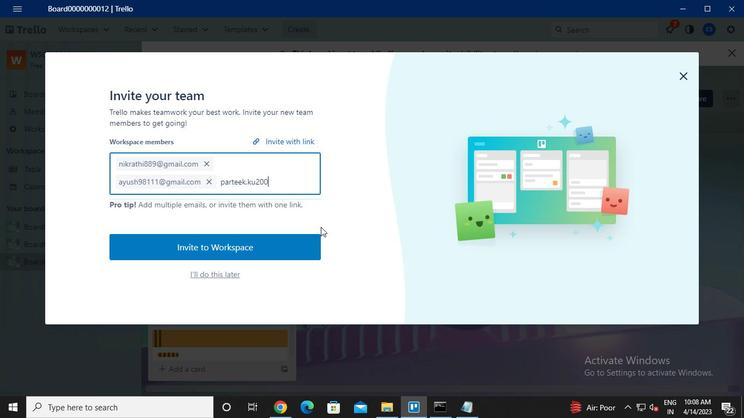 
Action: Keyboard <97>
Screenshot: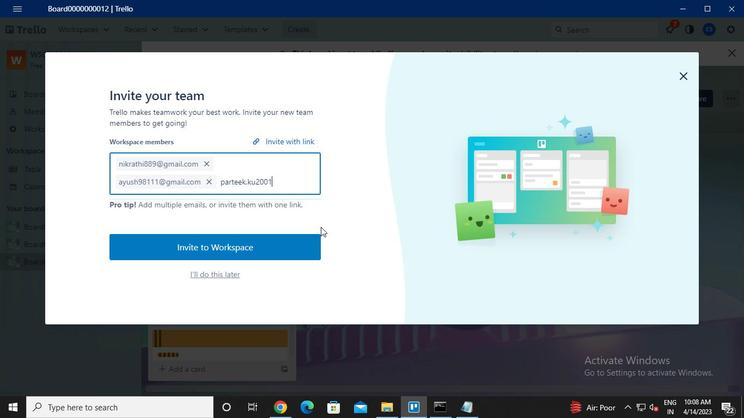 
Action: Keyboard Key.shift
Screenshot: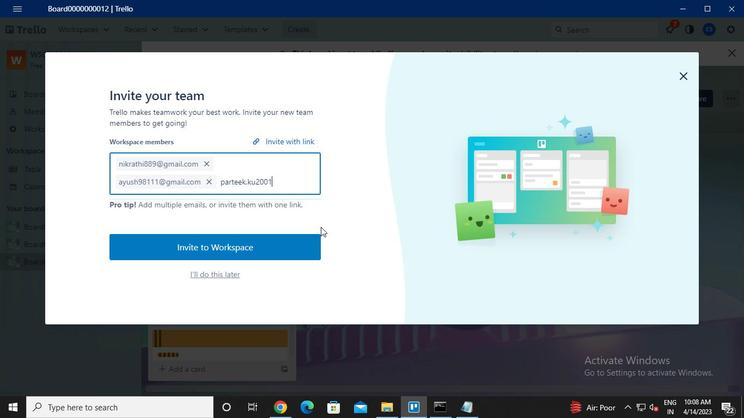 
Action: Keyboard @
Screenshot: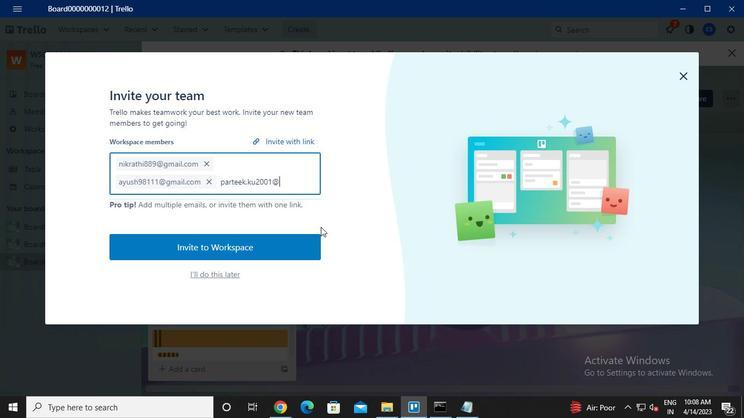 
Action: Keyboard g
Screenshot: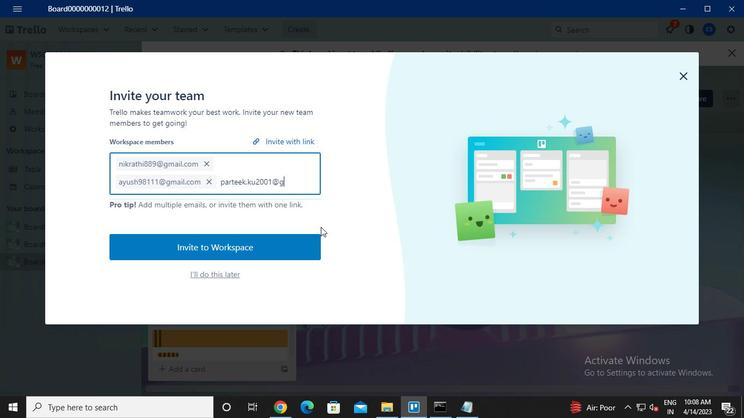 
Action: Keyboard m
Screenshot: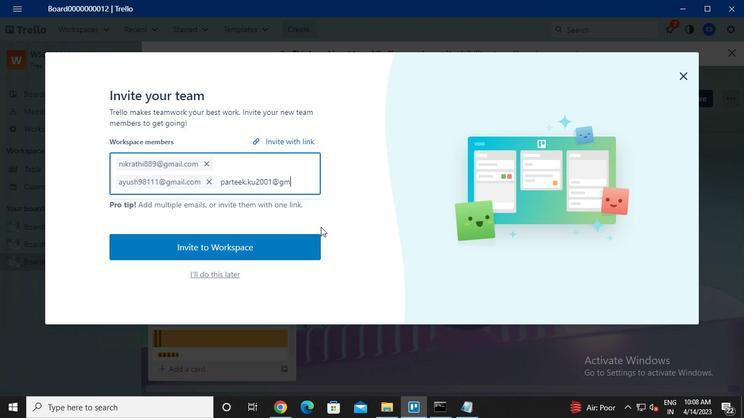 
Action: Keyboard a
Screenshot: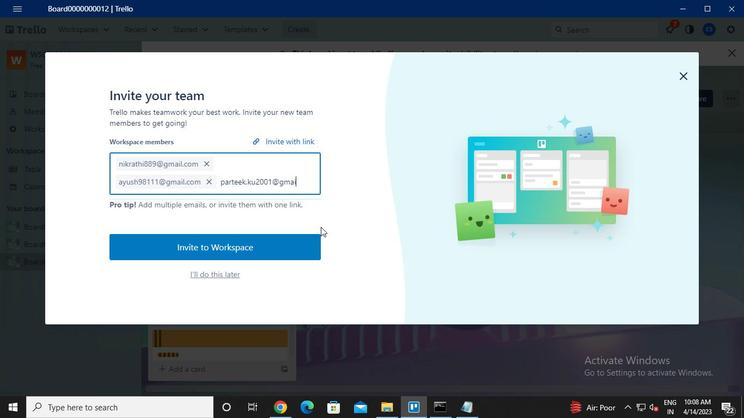 
Action: Keyboard i
Screenshot: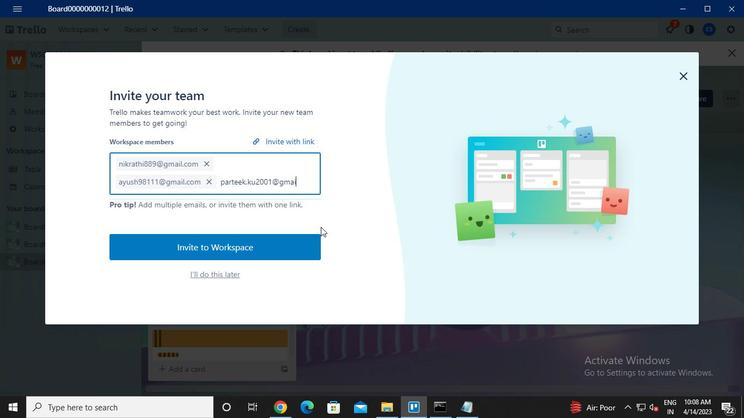 
Action: Keyboard l
Screenshot: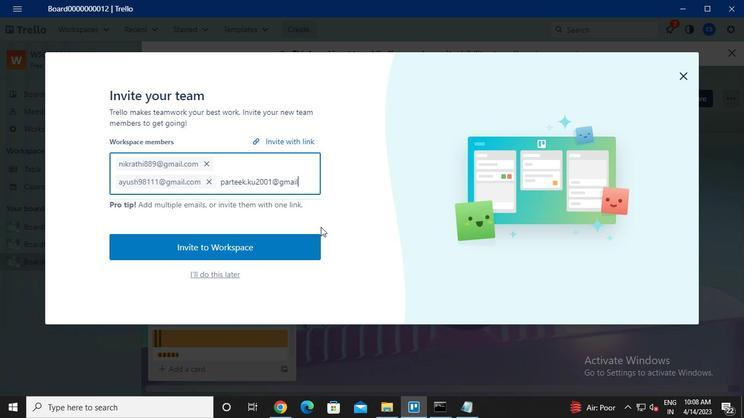 
Action: Keyboard .
Screenshot: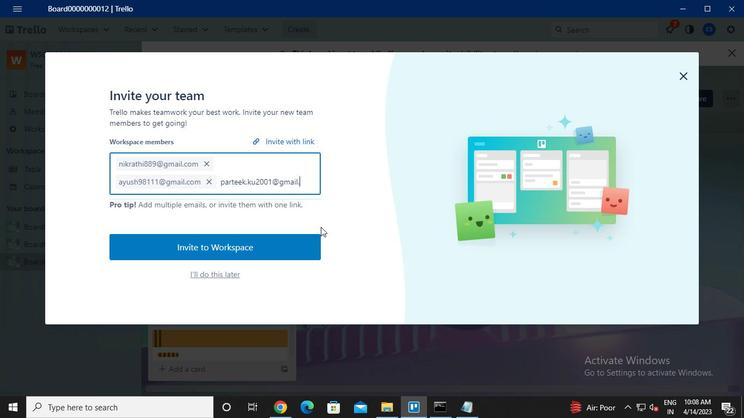 
Action: Keyboard c
Screenshot: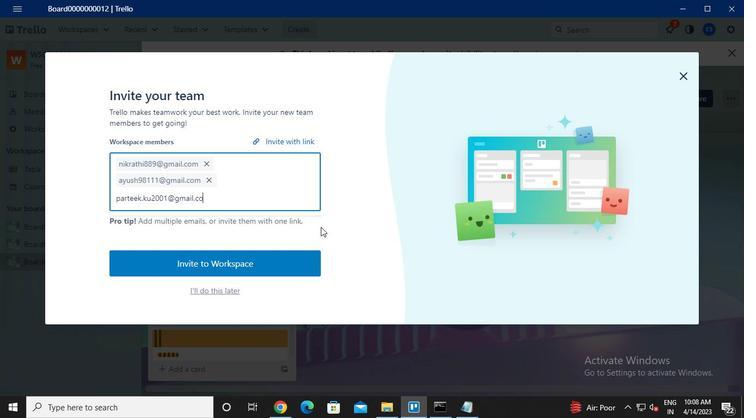 
Action: Keyboard o
Screenshot: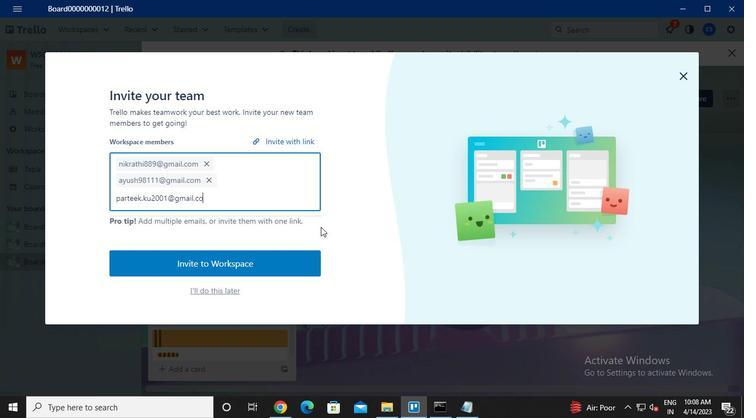 
Action: Keyboard m
Screenshot: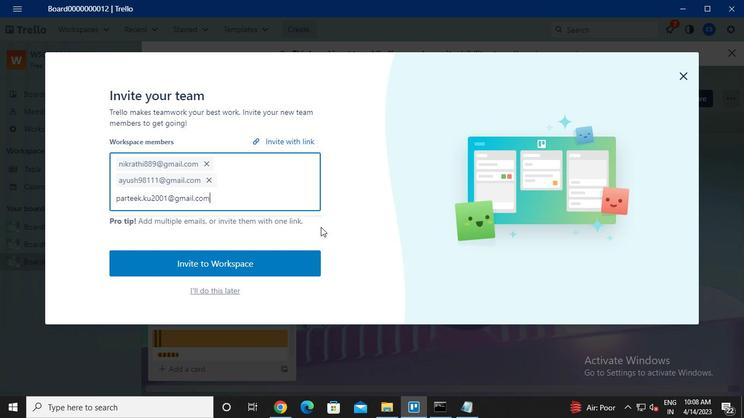 
Action: Keyboard Key.enter
Screenshot: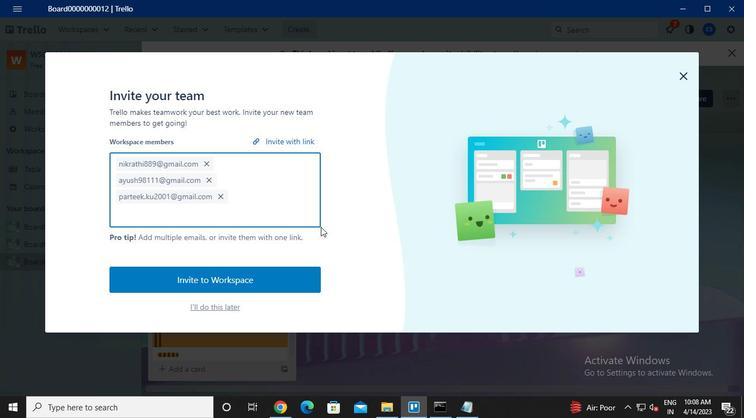 
Action: Keyboard m
Screenshot: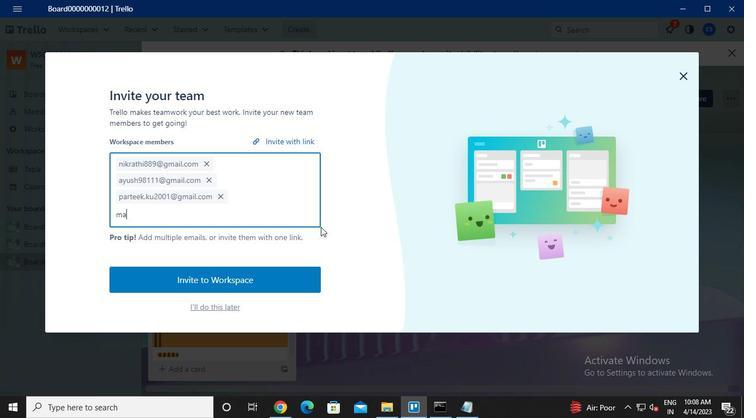 
Action: Keyboard a
Screenshot: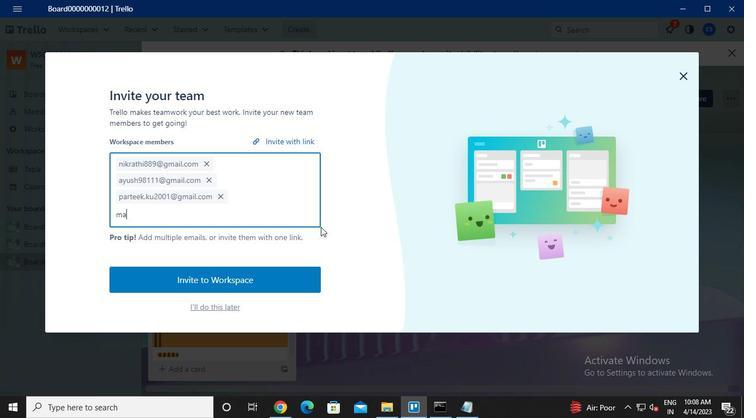 
Action: Keyboard i
Screenshot: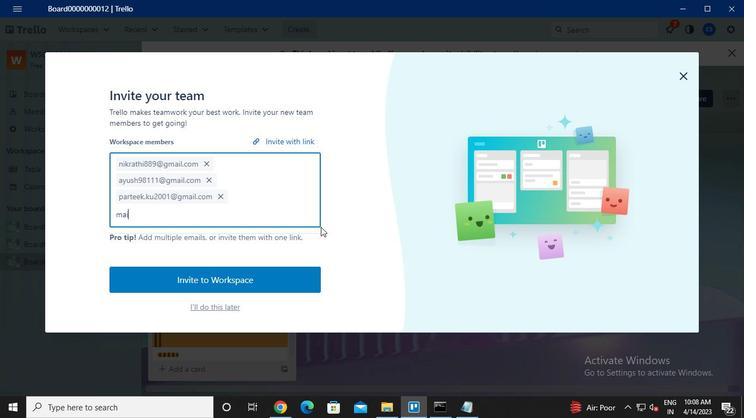 
Action: Keyboard l
Screenshot: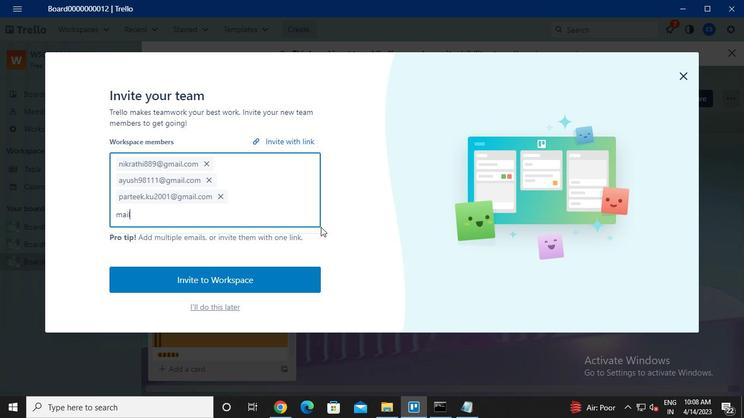 
Action: Keyboard a
Screenshot: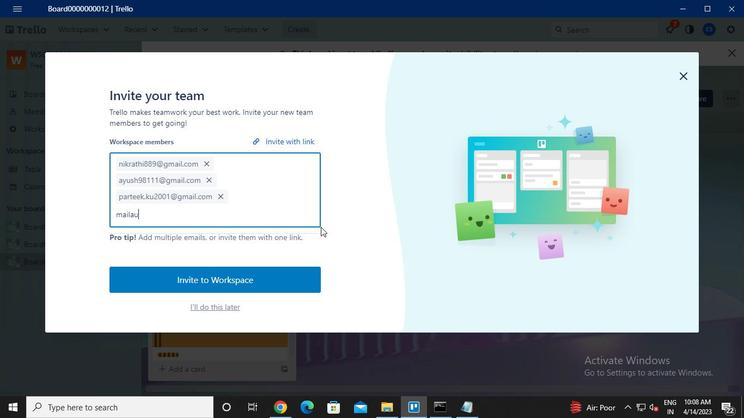 
Action: Keyboard u
Screenshot: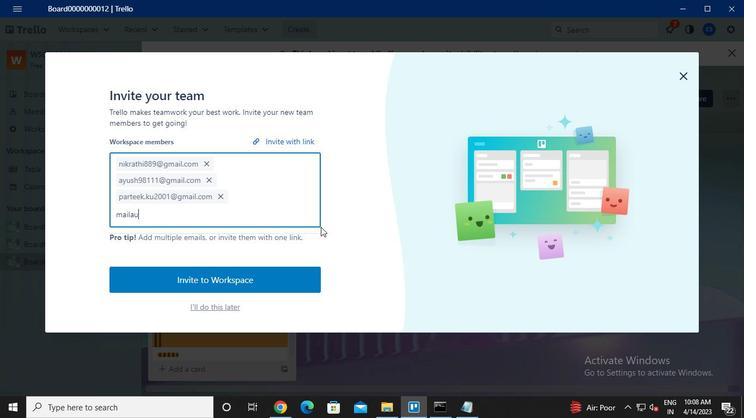 
Action: Keyboard s
Screenshot: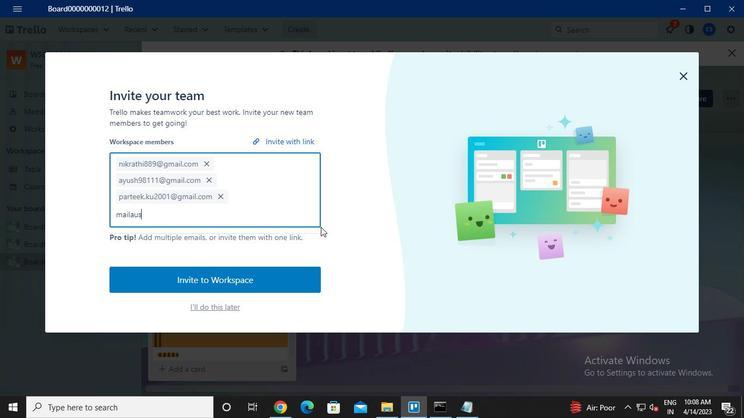 
Action: Keyboard t
Screenshot: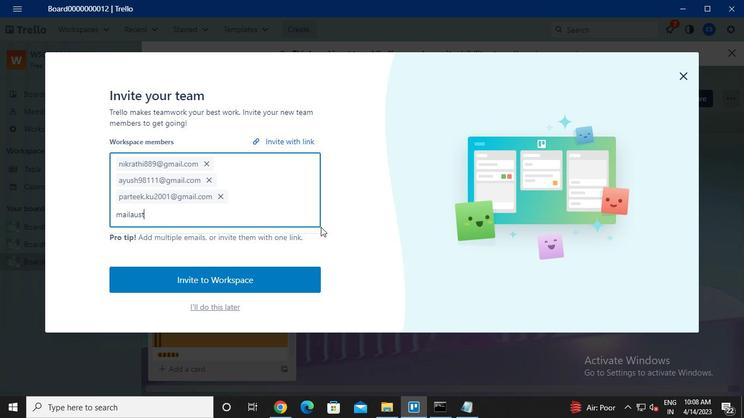 
Action: Keyboard r
Screenshot: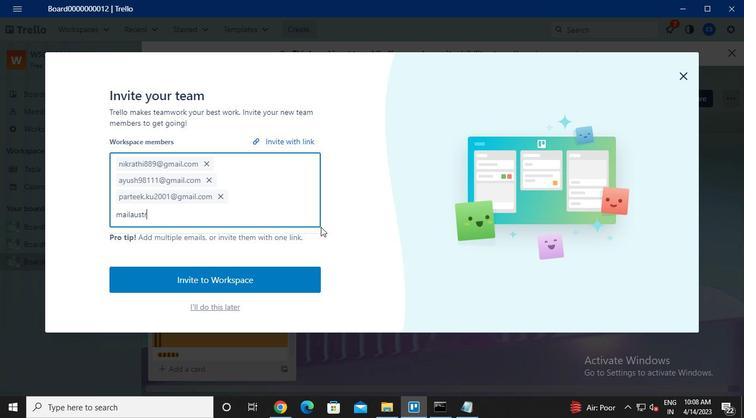 
Action: Keyboard a
Screenshot: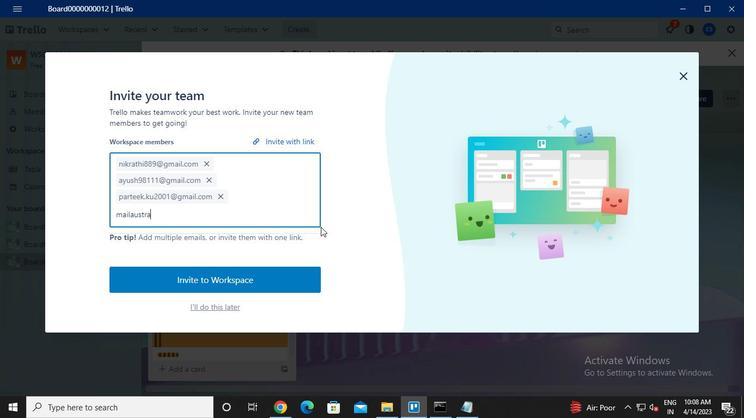 
Action: Keyboard l
Screenshot: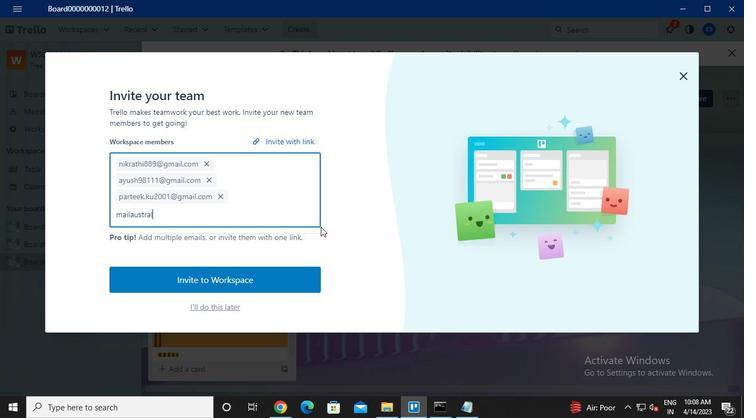 
Action: Keyboard i
Screenshot: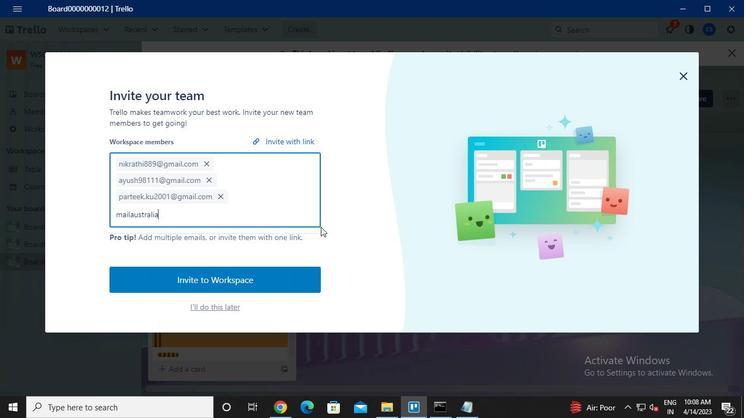 
Action: Keyboard a
Screenshot: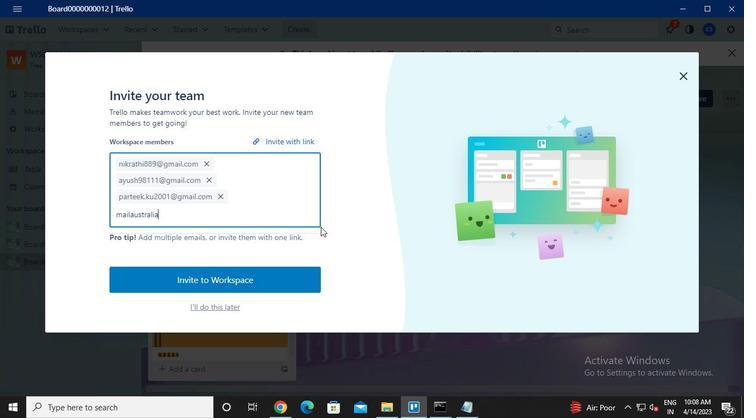 
Action: Keyboard <103>
Screenshot: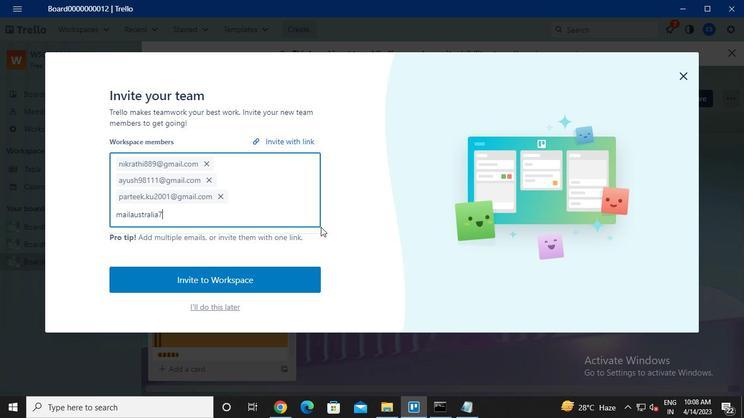 
Action: Keyboard Key.shift
Screenshot: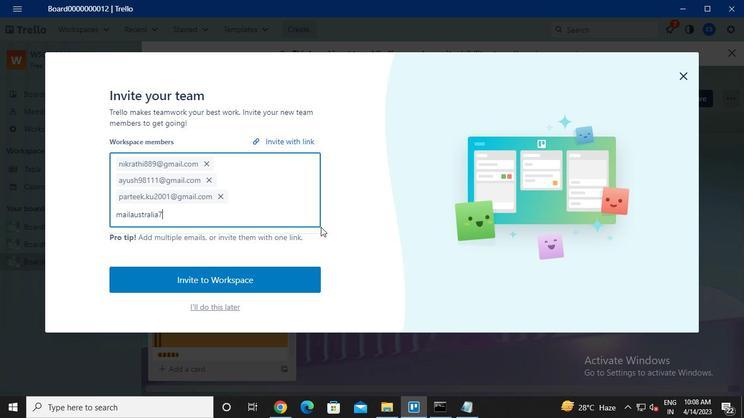 
Action: Keyboard @
Screenshot: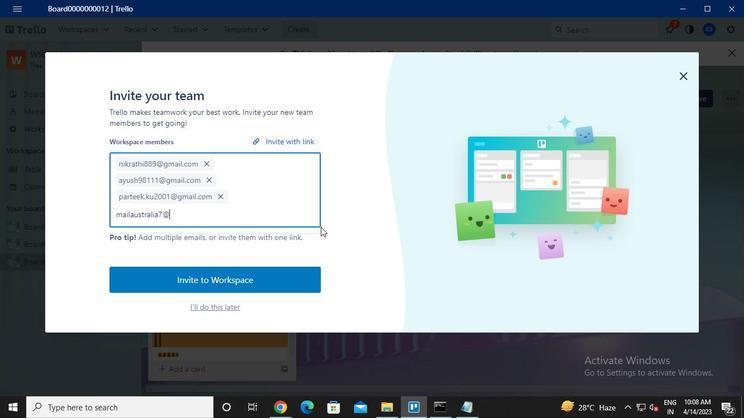 
Action: Keyboard g
Screenshot: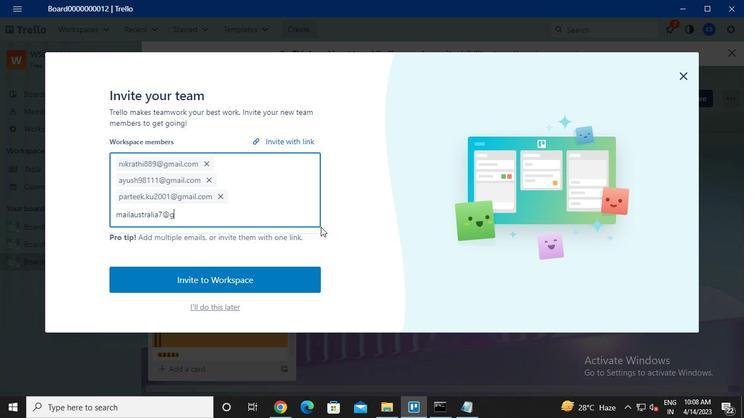 
Action: Keyboard m
Screenshot: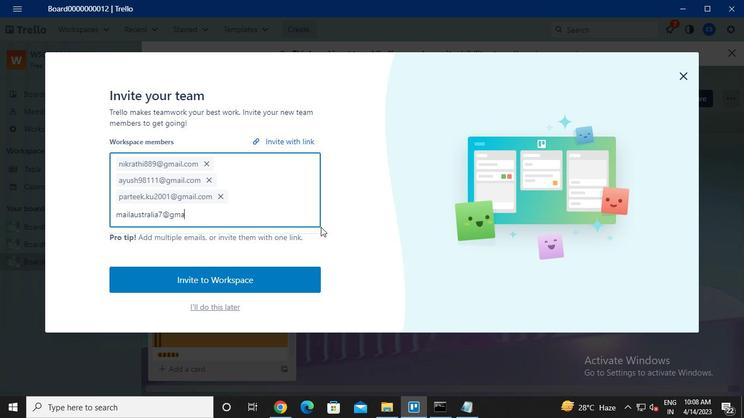
Action: Keyboard a
Screenshot: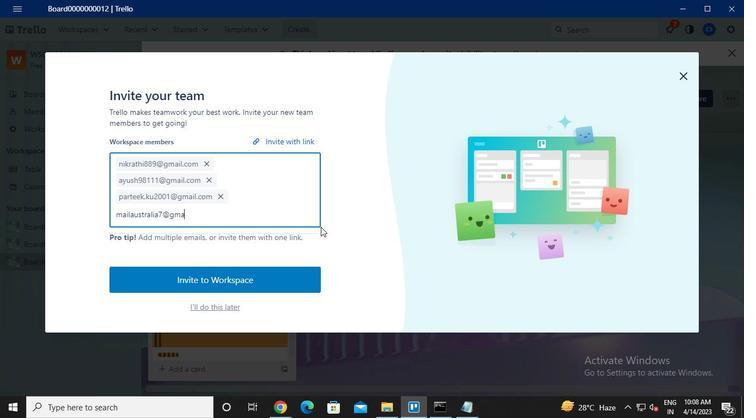 
Action: Keyboard i
Screenshot: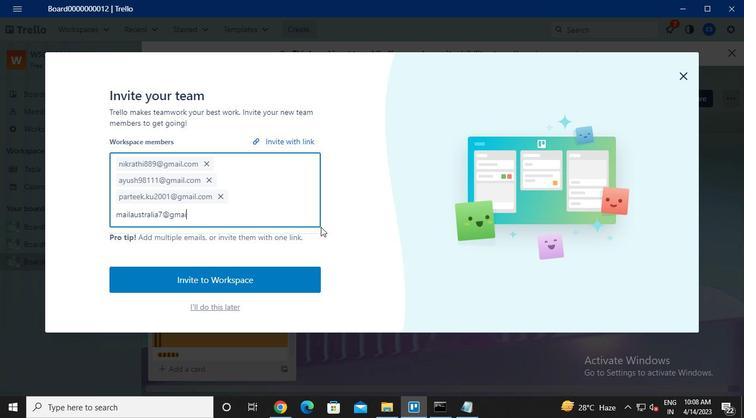 
Action: Keyboard l
Screenshot: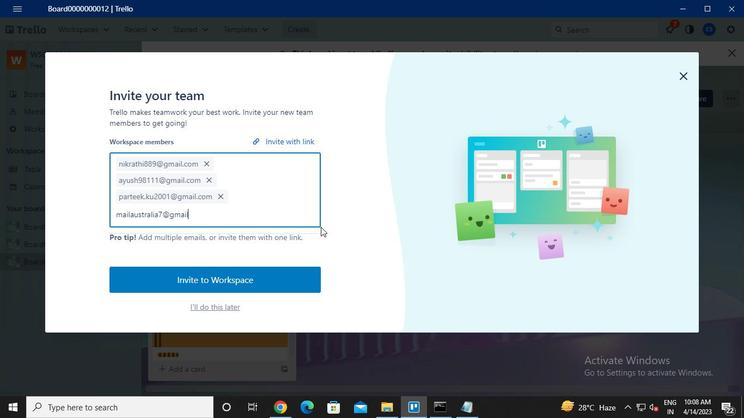 
Action: Keyboard .
Screenshot: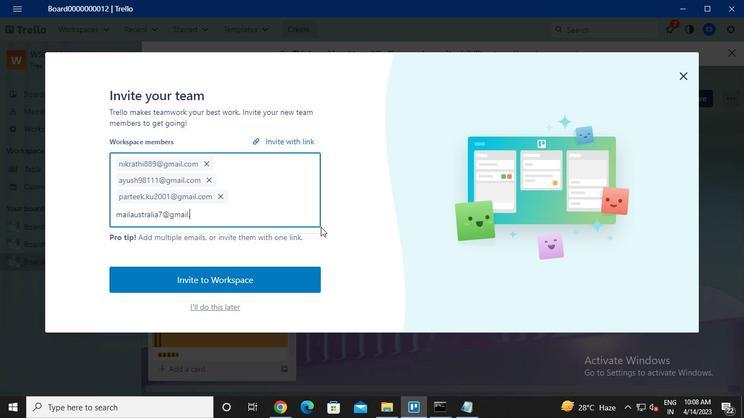 
Action: Keyboard c
Screenshot: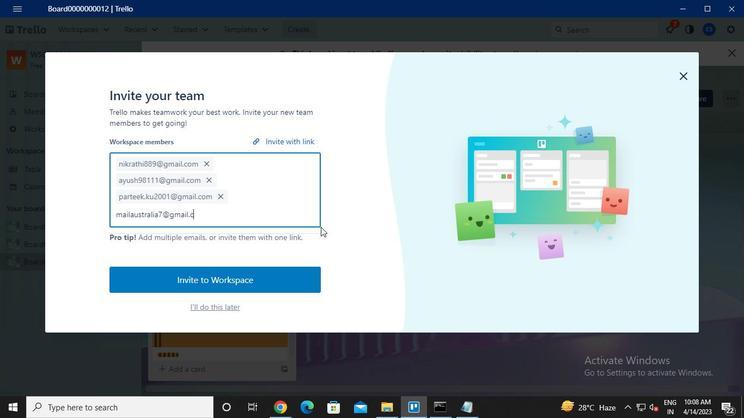 
Action: Keyboard o
Screenshot: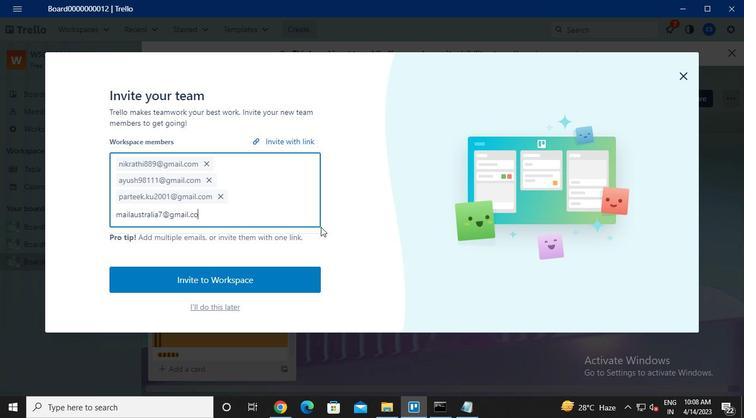 
Action: Keyboard m
Screenshot: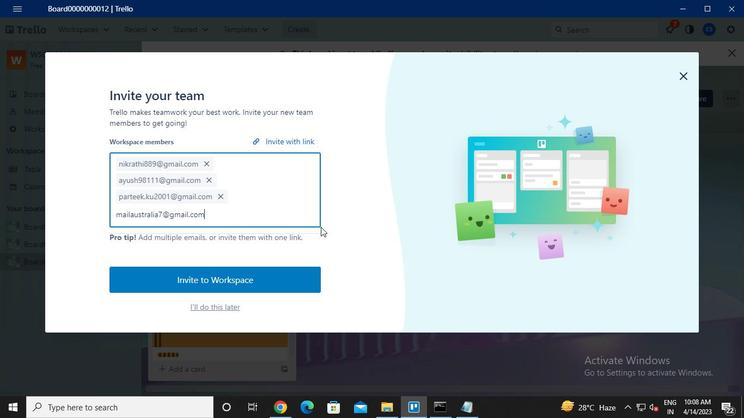 
Action: Keyboard Key.enter
Screenshot: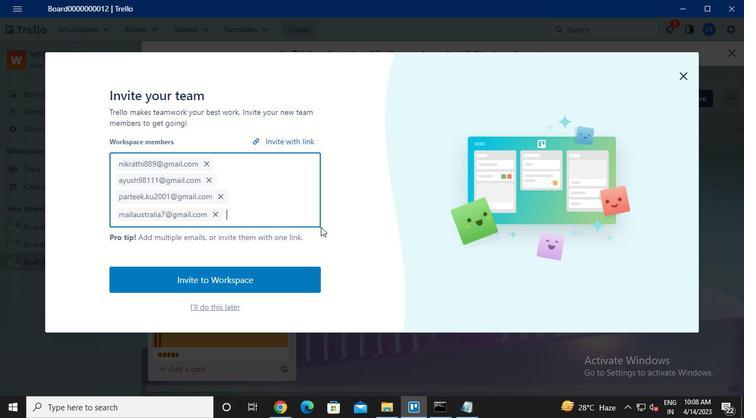 
Action: Mouse moved to (282, 275)
Screenshot: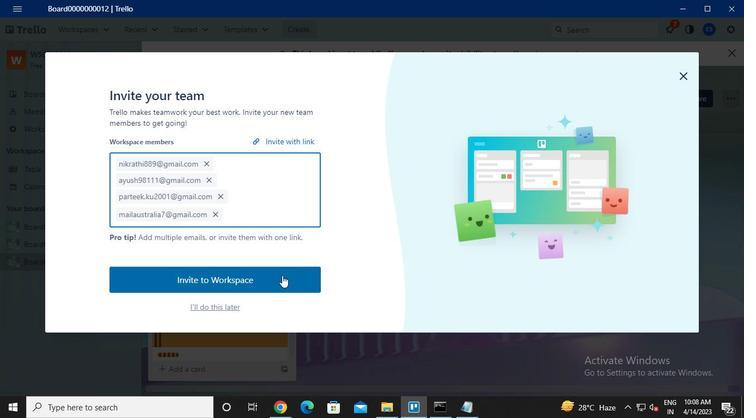 
Action: Mouse pressed left at (282, 275)
Screenshot: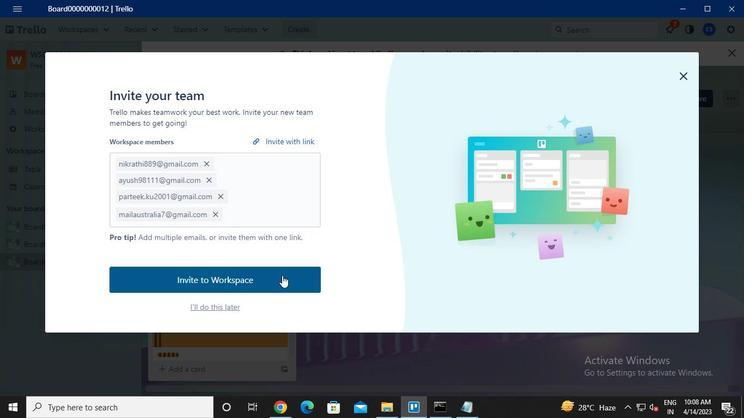 
Action: Mouse moved to (446, 409)
Screenshot: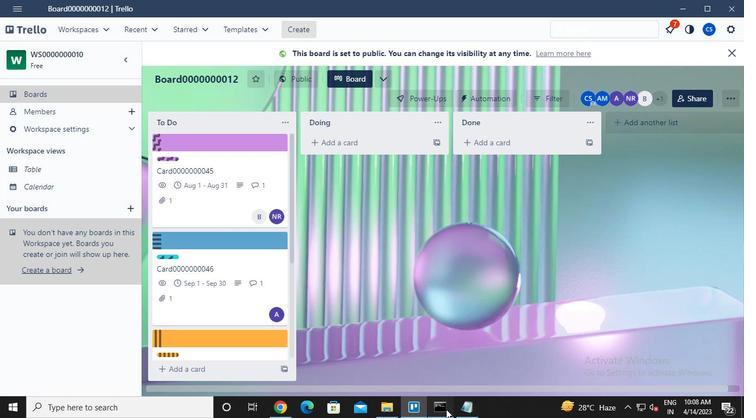 
Action: Mouse pressed left at (446, 409)
Screenshot: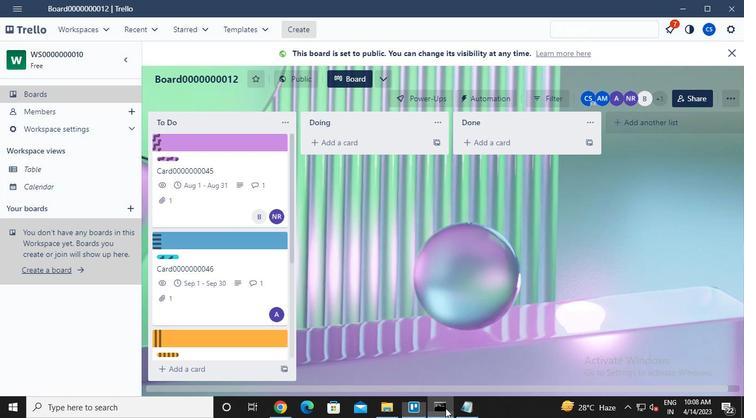 
Action: Mouse moved to (599, 78)
Screenshot: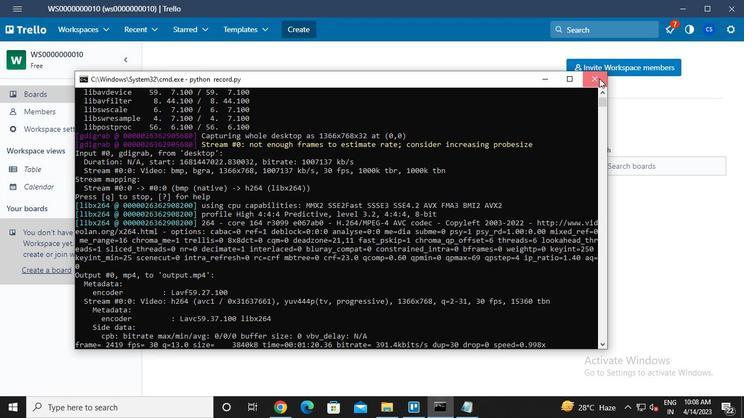 
Action: Mouse pressed left at (599, 78)
Screenshot: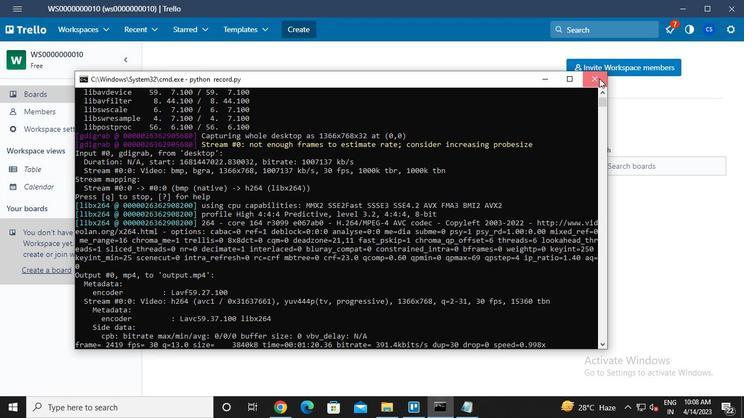 
Action: Mouse moved to (598, 79)
Screenshot: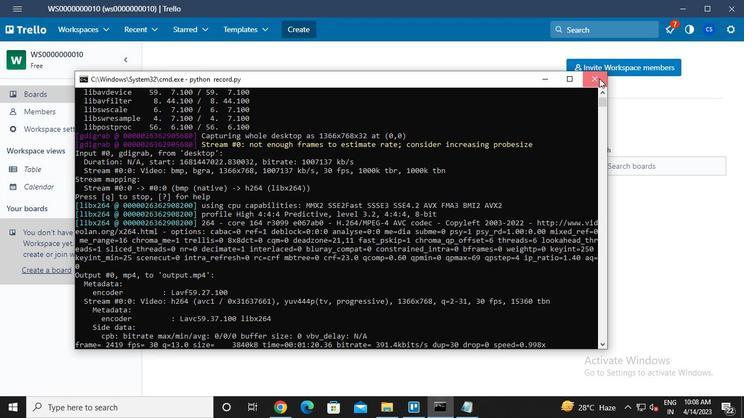 
